 Task: Create a 'housekeeping_request' object.
Action: Mouse moved to (1139, 85)
Screenshot: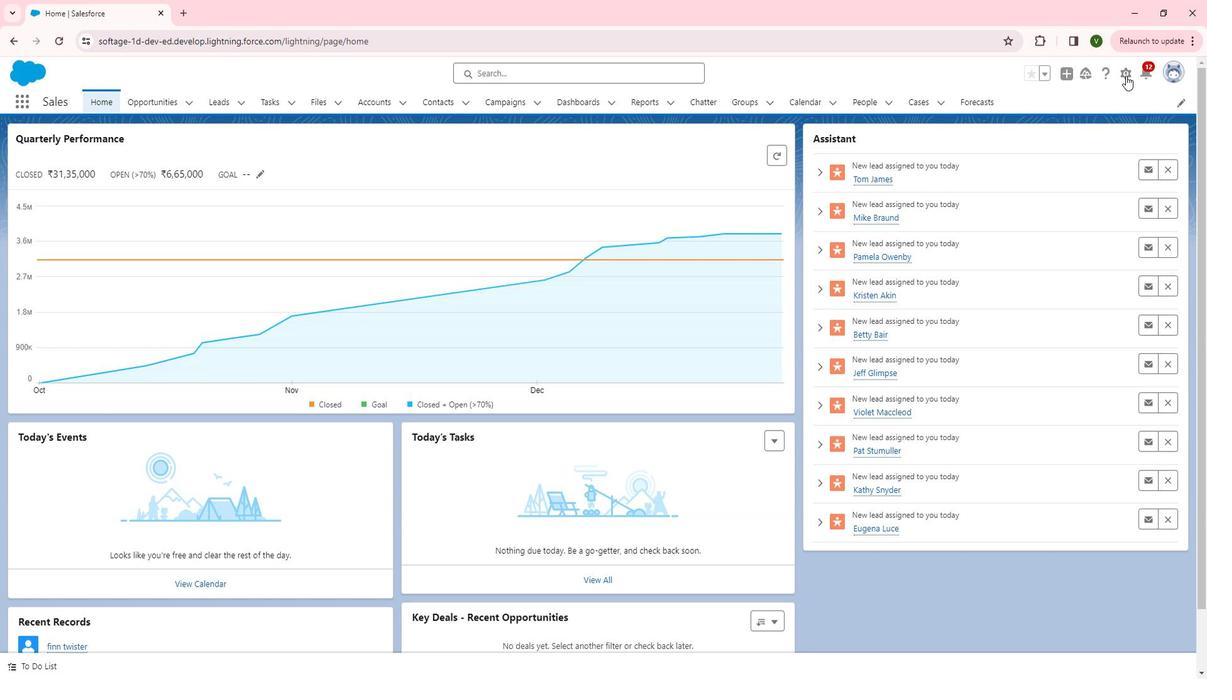 
Action: Mouse pressed left at (1139, 85)
Screenshot: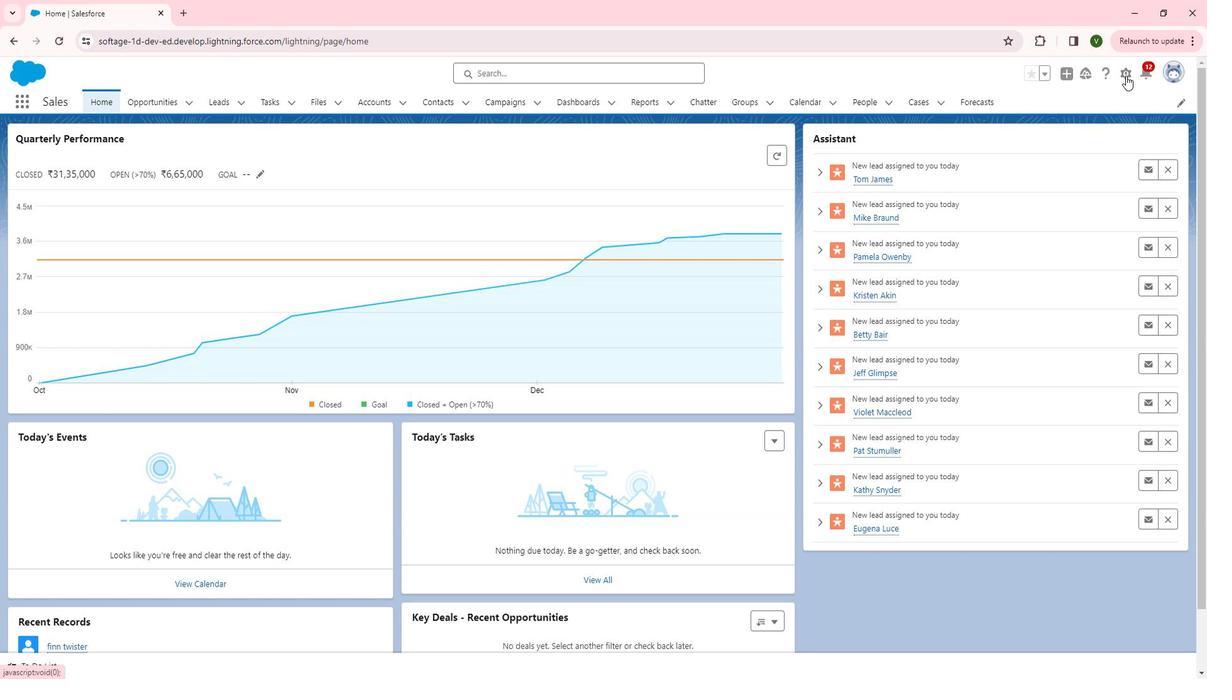 
Action: Mouse moved to (1082, 123)
Screenshot: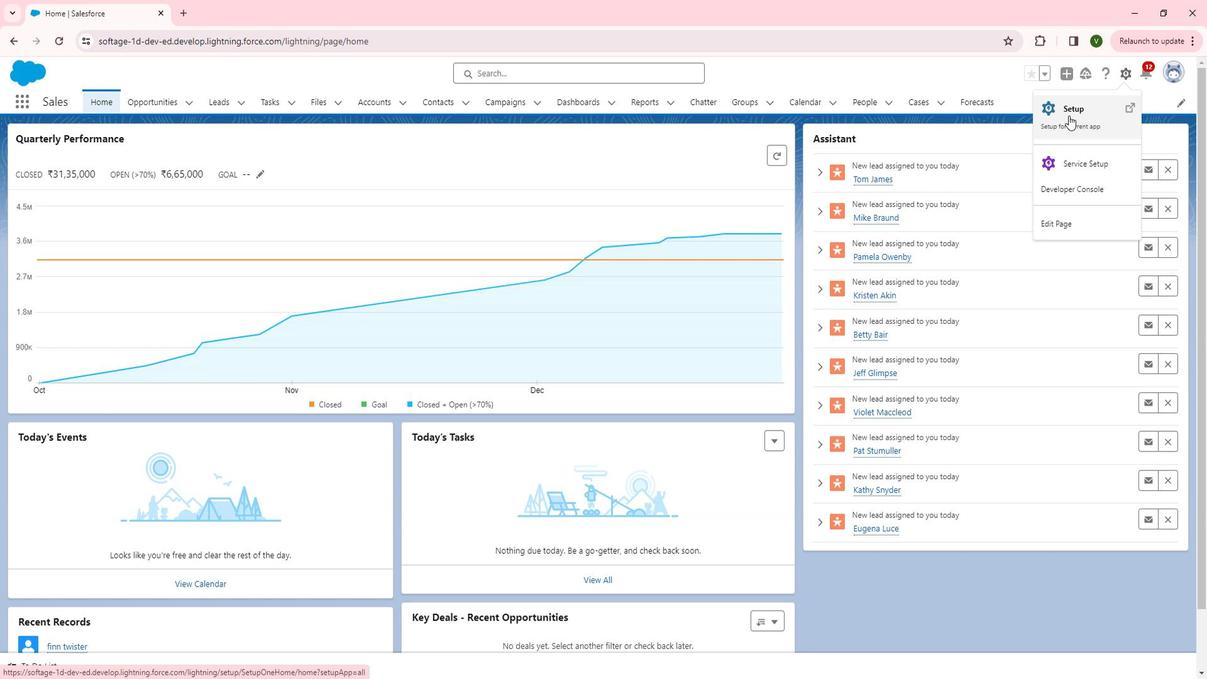 
Action: Mouse pressed left at (1082, 123)
Screenshot: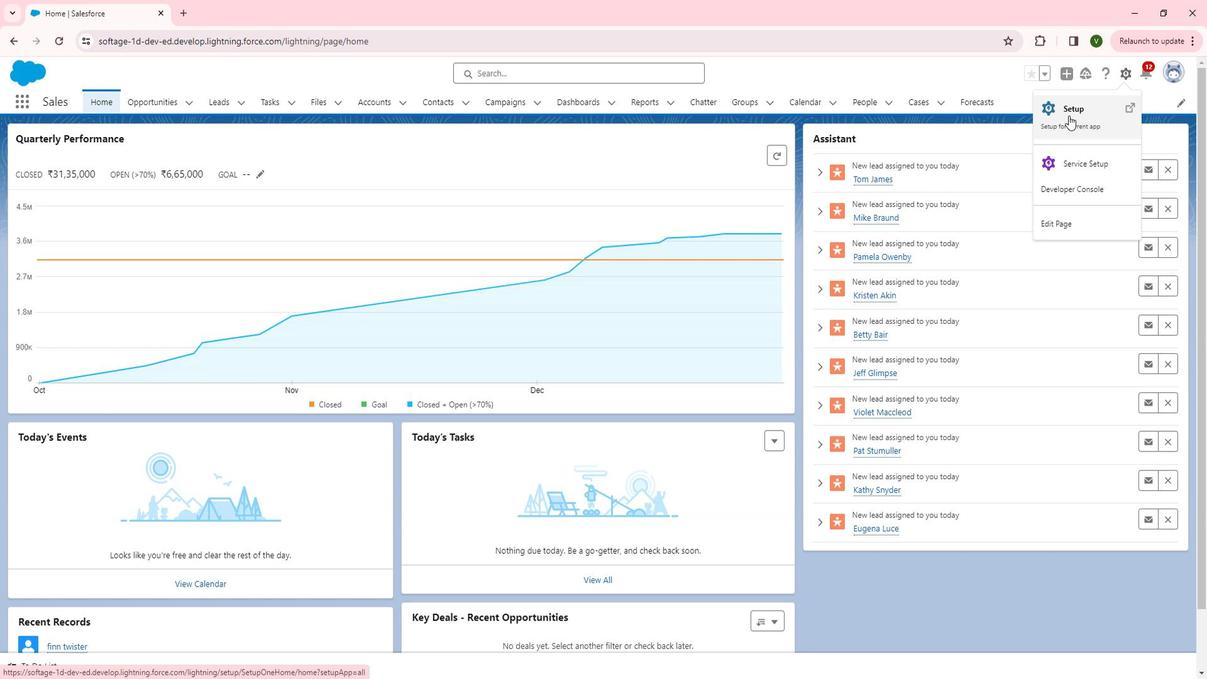 
Action: Mouse moved to (125, 415)
Screenshot: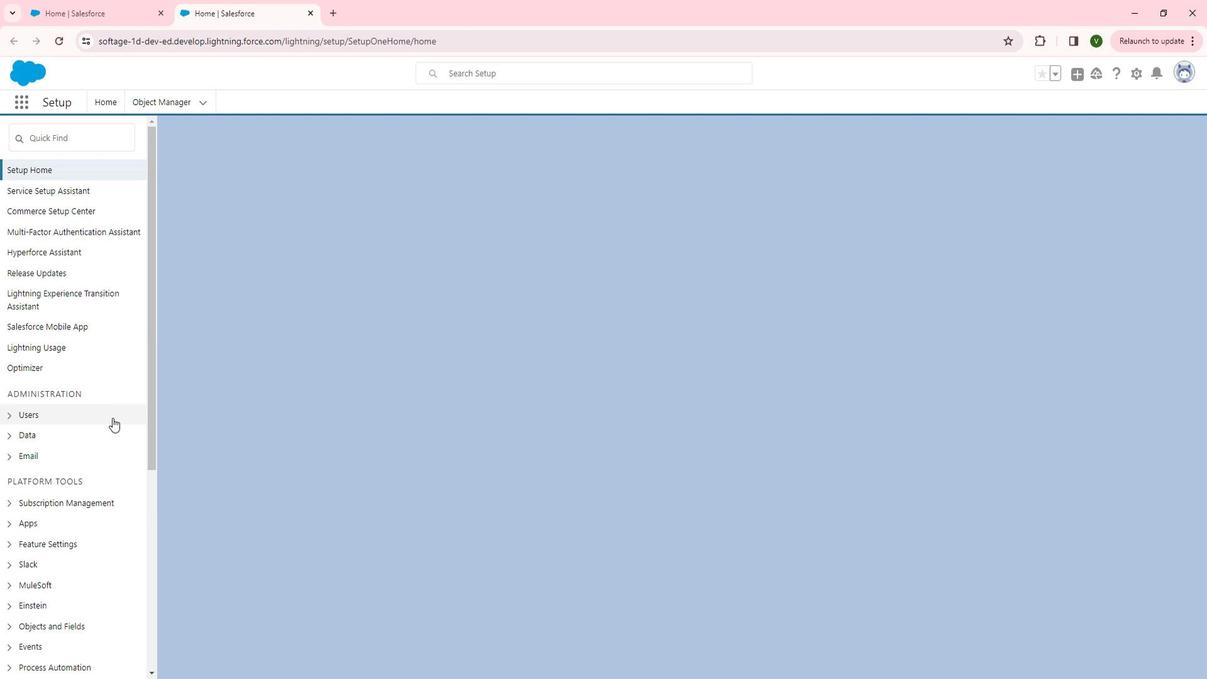 
Action: Mouse scrolled (125, 414) with delta (0, 0)
Screenshot: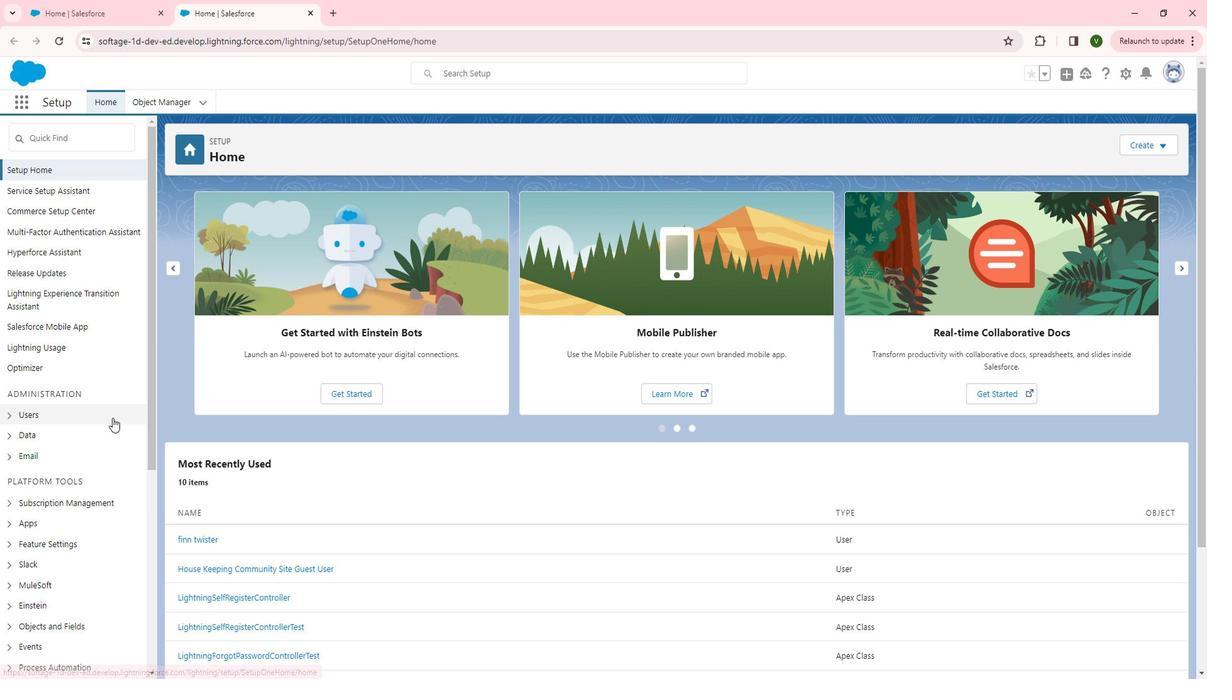 
Action: Mouse scrolled (125, 414) with delta (0, 0)
Screenshot: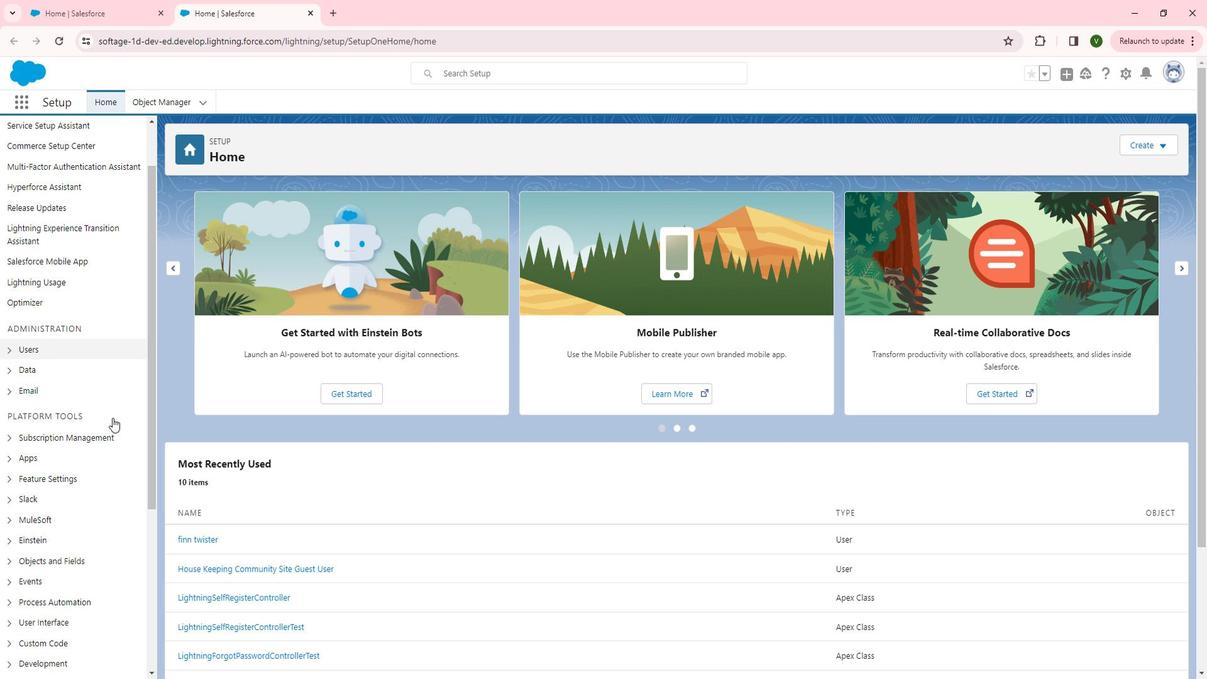 
Action: Mouse scrolled (125, 414) with delta (0, 0)
Screenshot: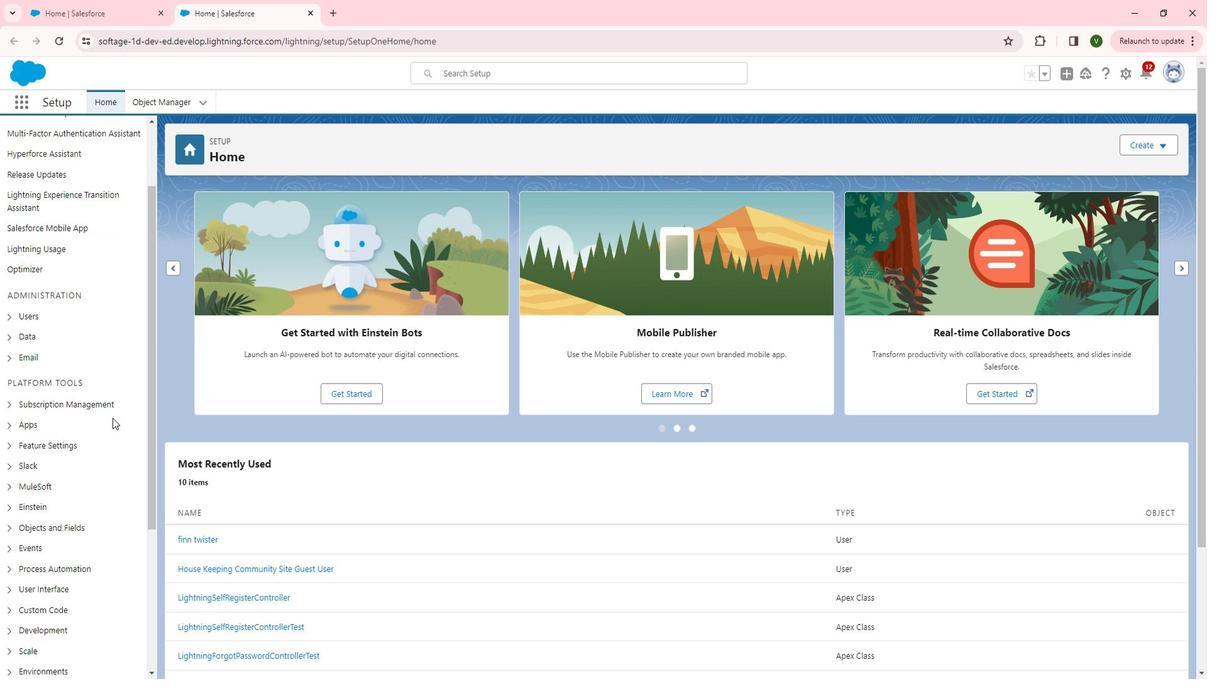 
Action: Mouse scrolled (125, 414) with delta (0, 0)
Screenshot: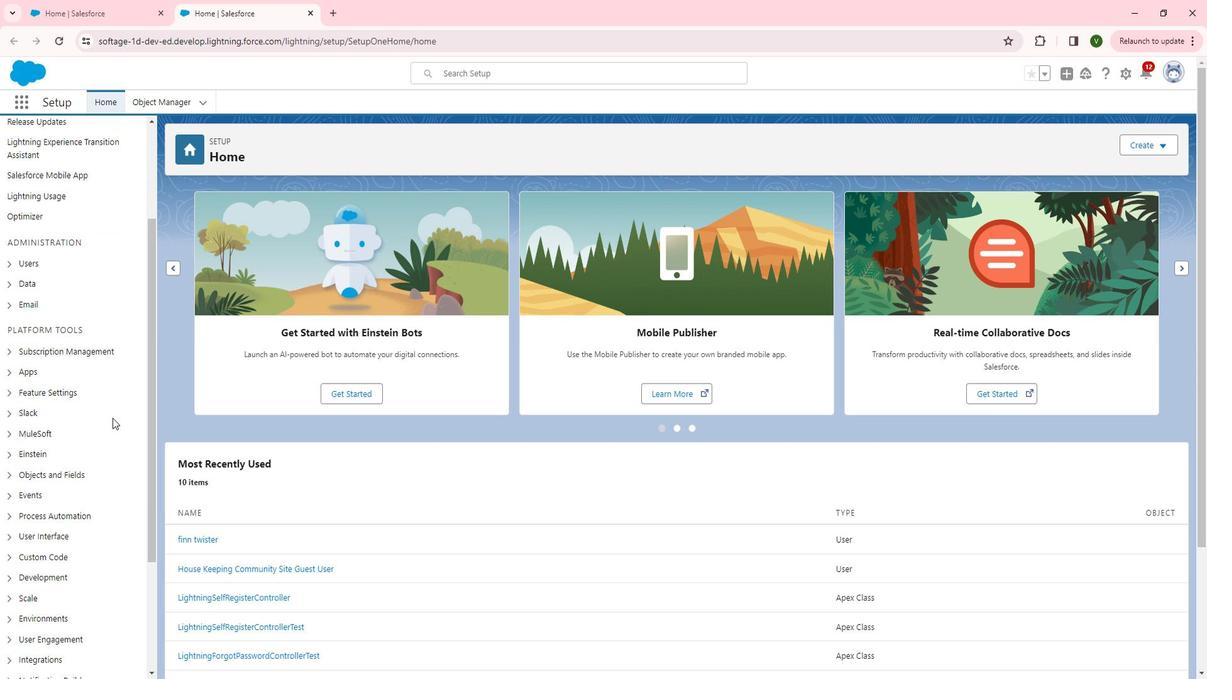 
Action: Mouse moved to (23, 362)
Screenshot: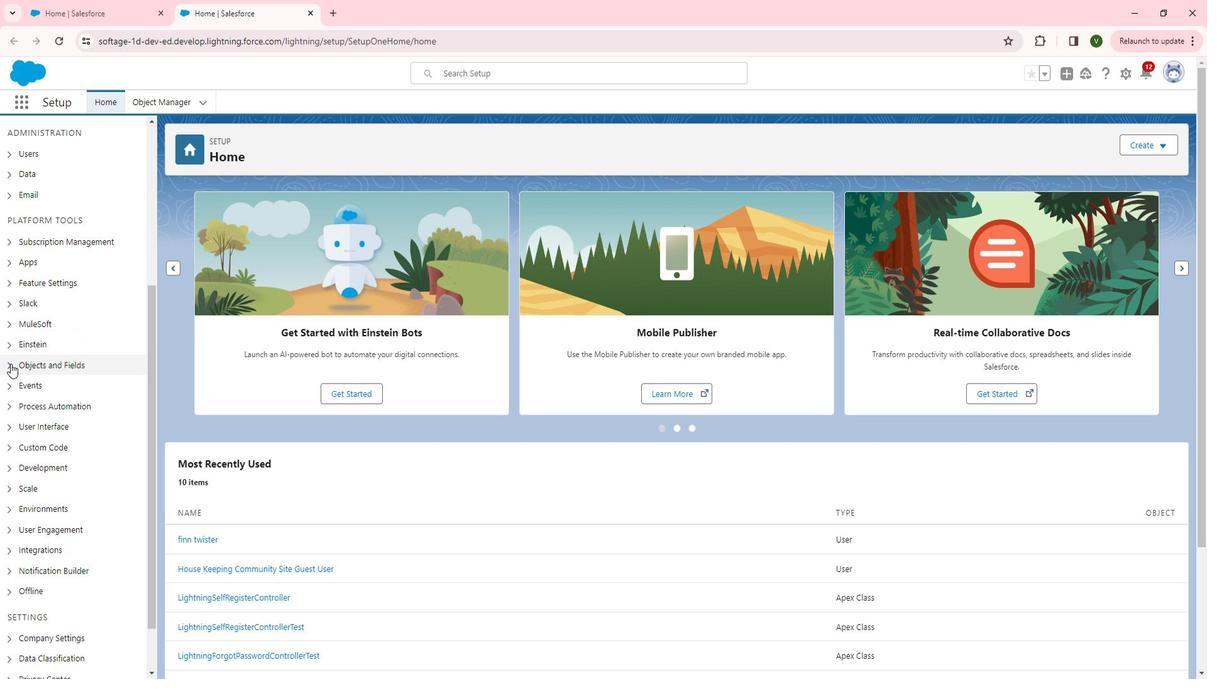 
Action: Mouse pressed left at (23, 362)
Screenshot: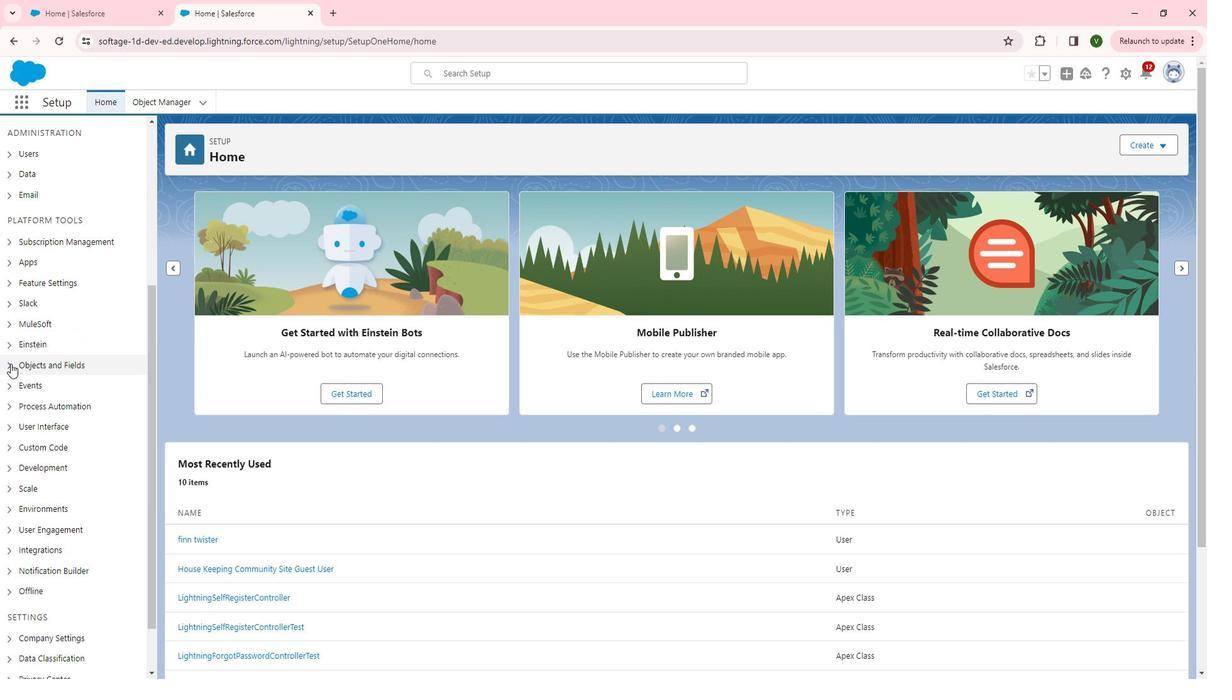 
Action: Mouse moved to (79, 379)
Screenshot: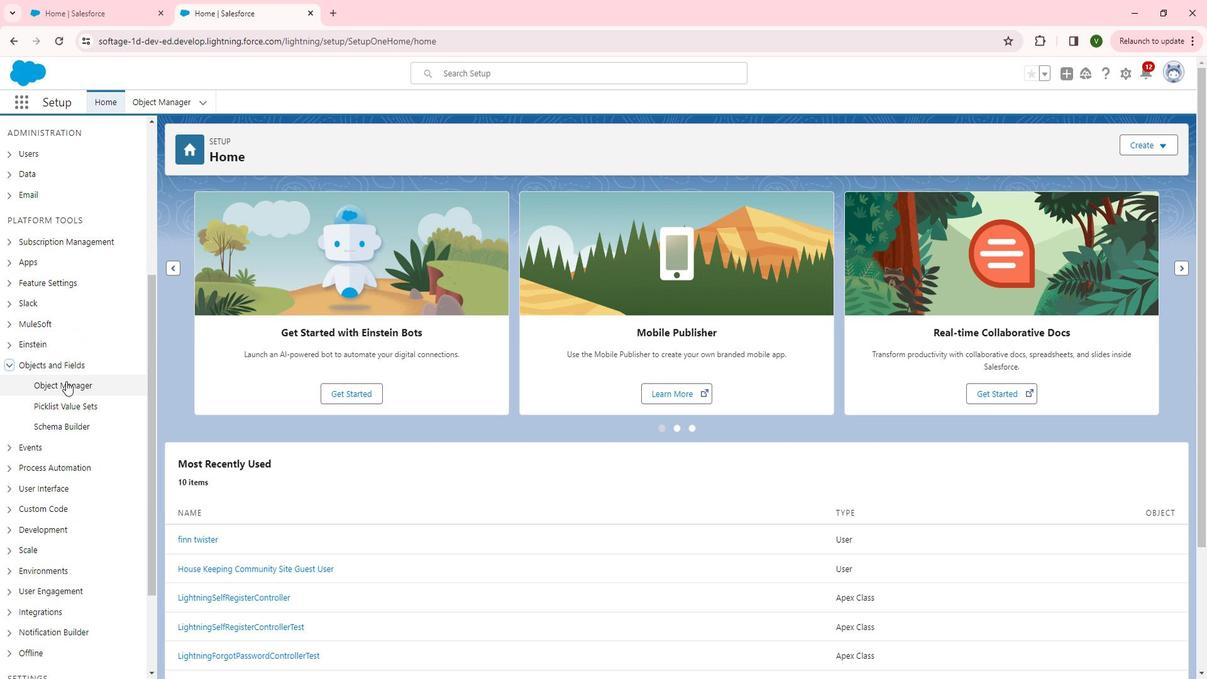 
Action: Mouse pressed left at (79, 379)
Screenshot: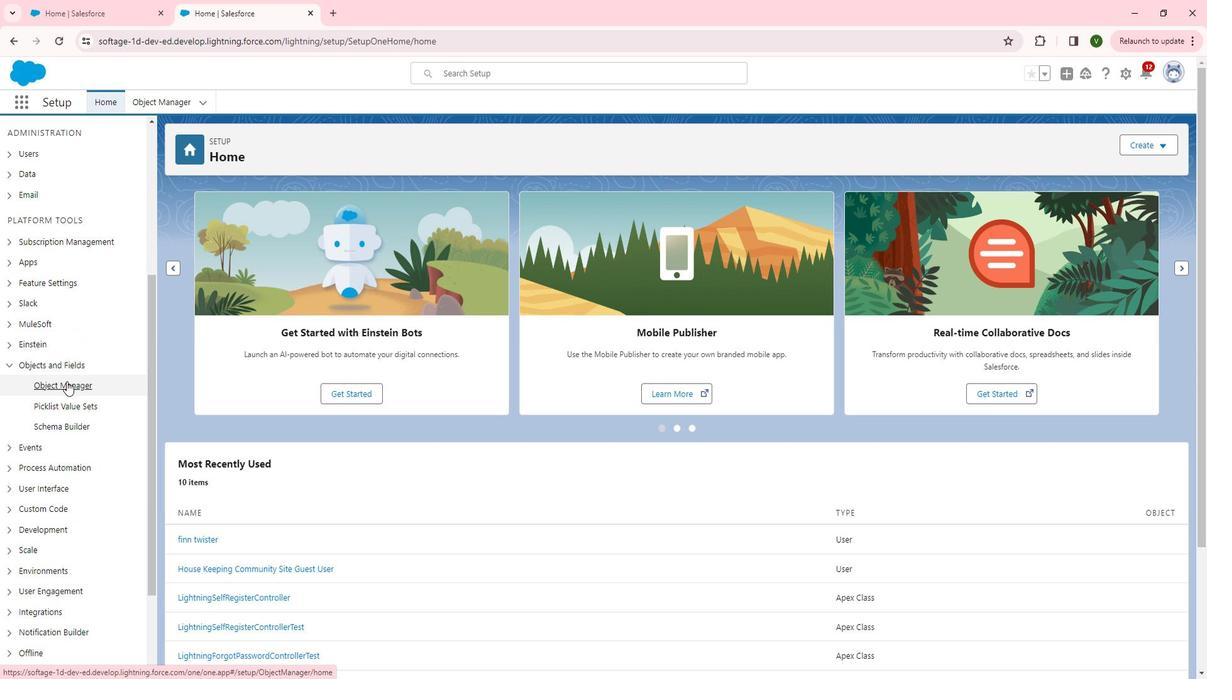 
Action: Mouse moved to (1183, 155)
Screenshot: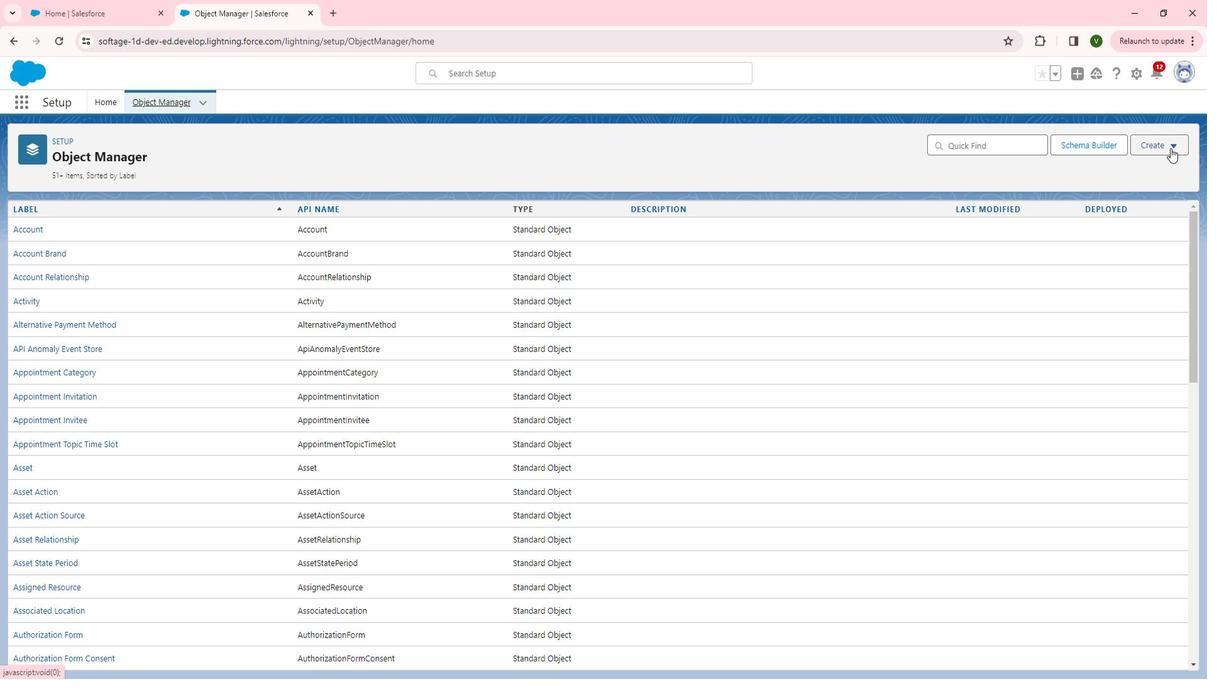 
Action: Mouse pressed left at (1183, 155)
Screenshot: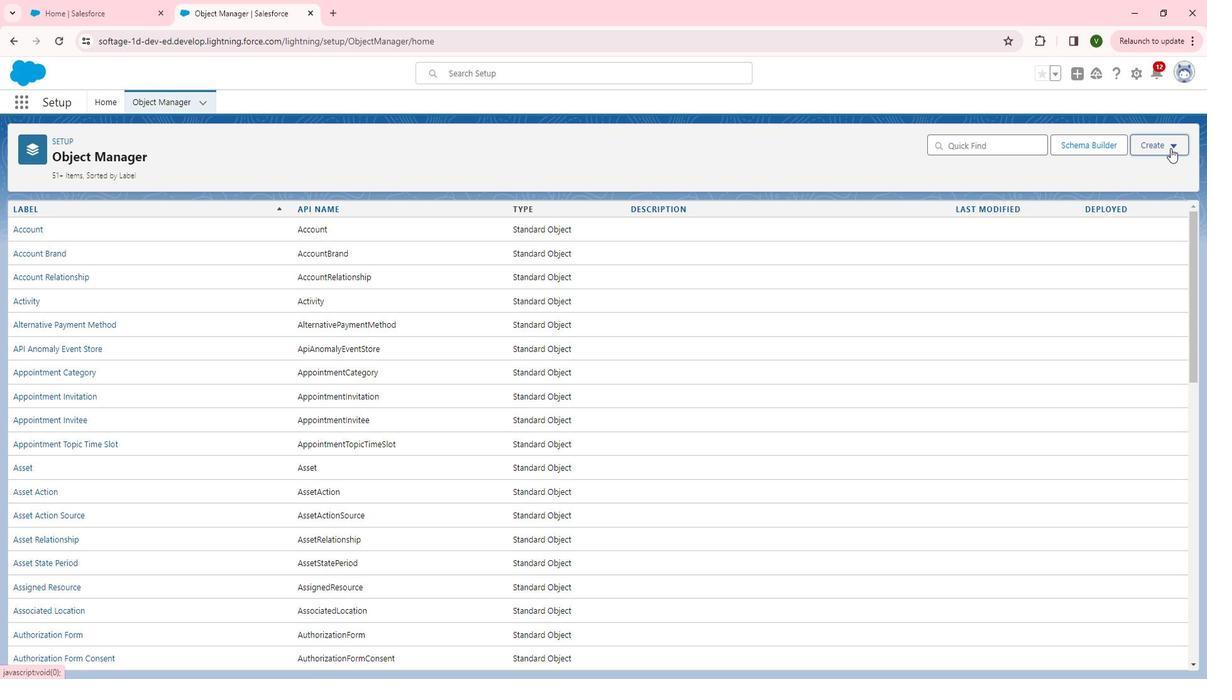 
Action: Mouse moved to (1138, 184)
Screenshot: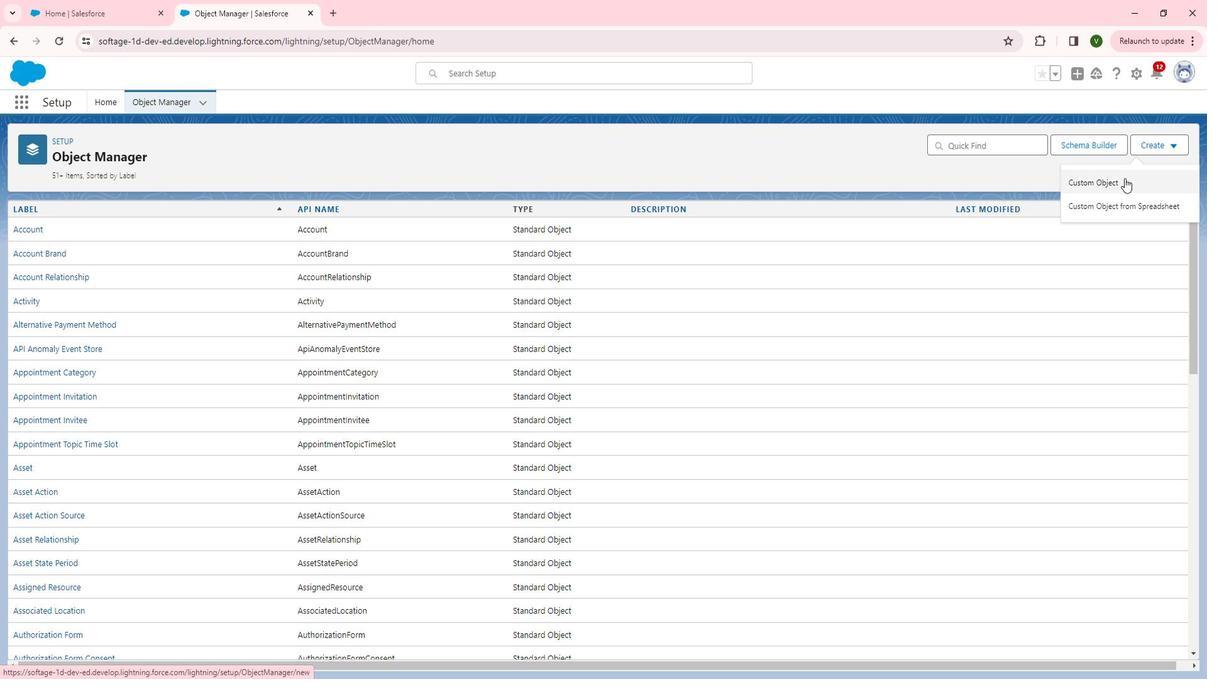 
Action: Mouse pressed left at (1138, 184)
Screenshot: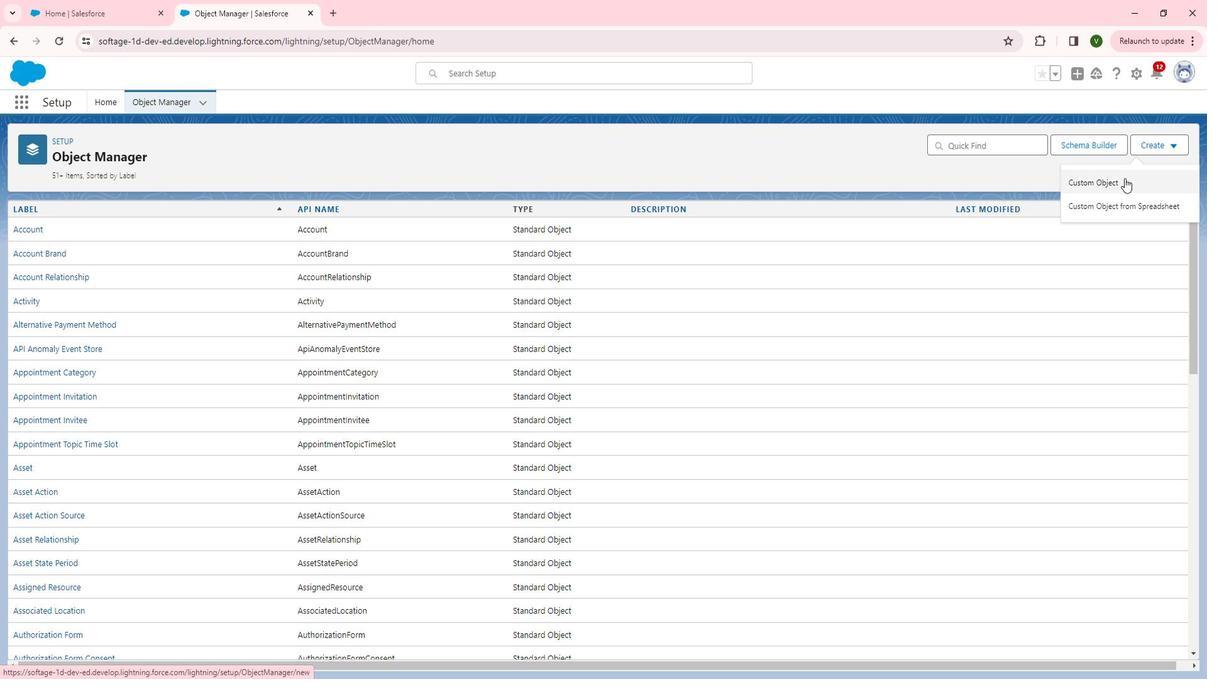 
Action: Mouse moved to (279, 305)
Screenshot: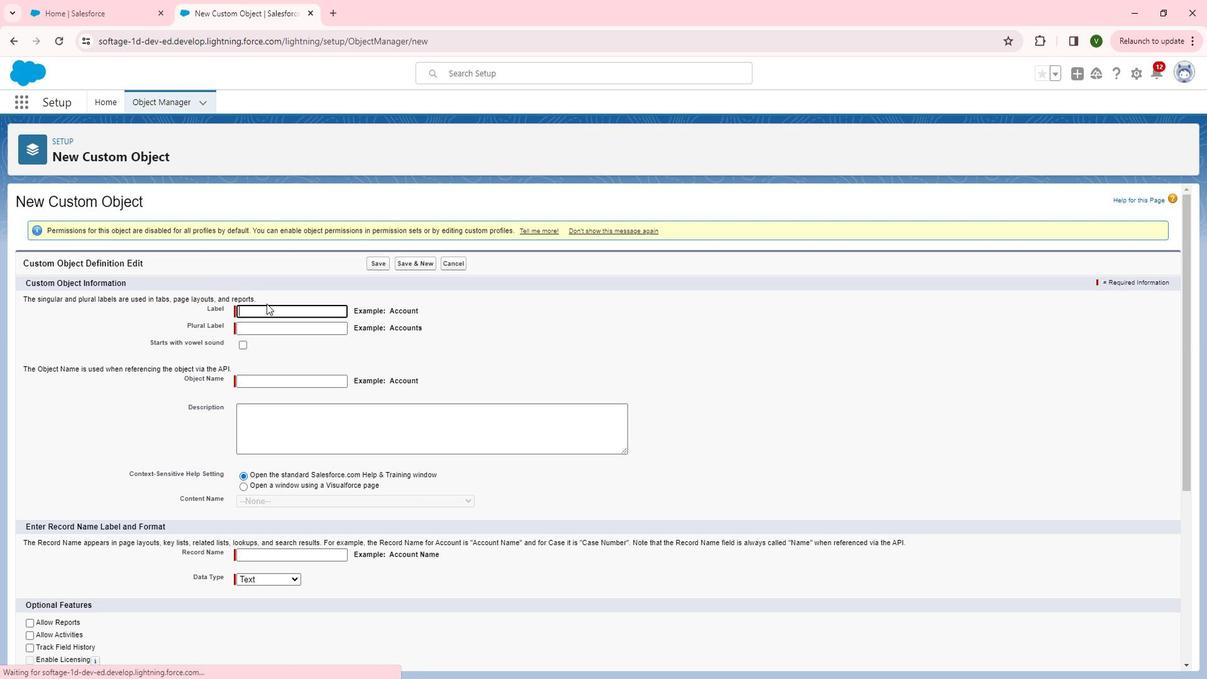 
Action: Mouse pressed left at (279, 305)
Screenshot: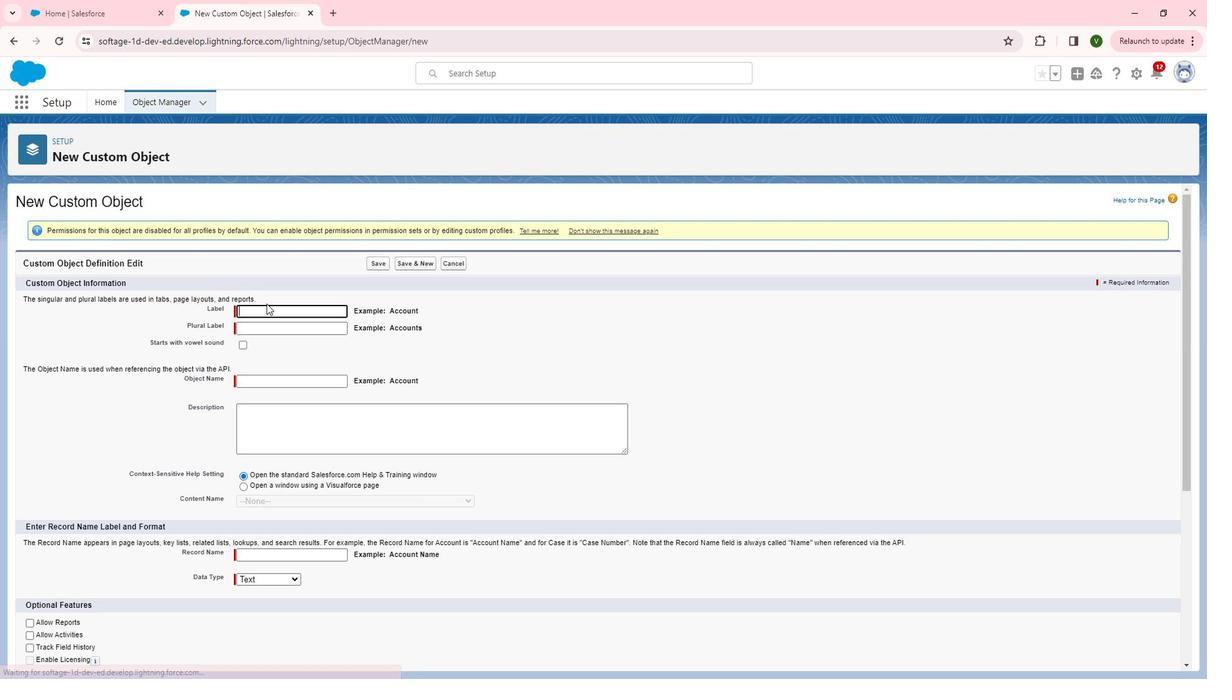 
Action: Mouse moved to (281, 308)
Screenshot: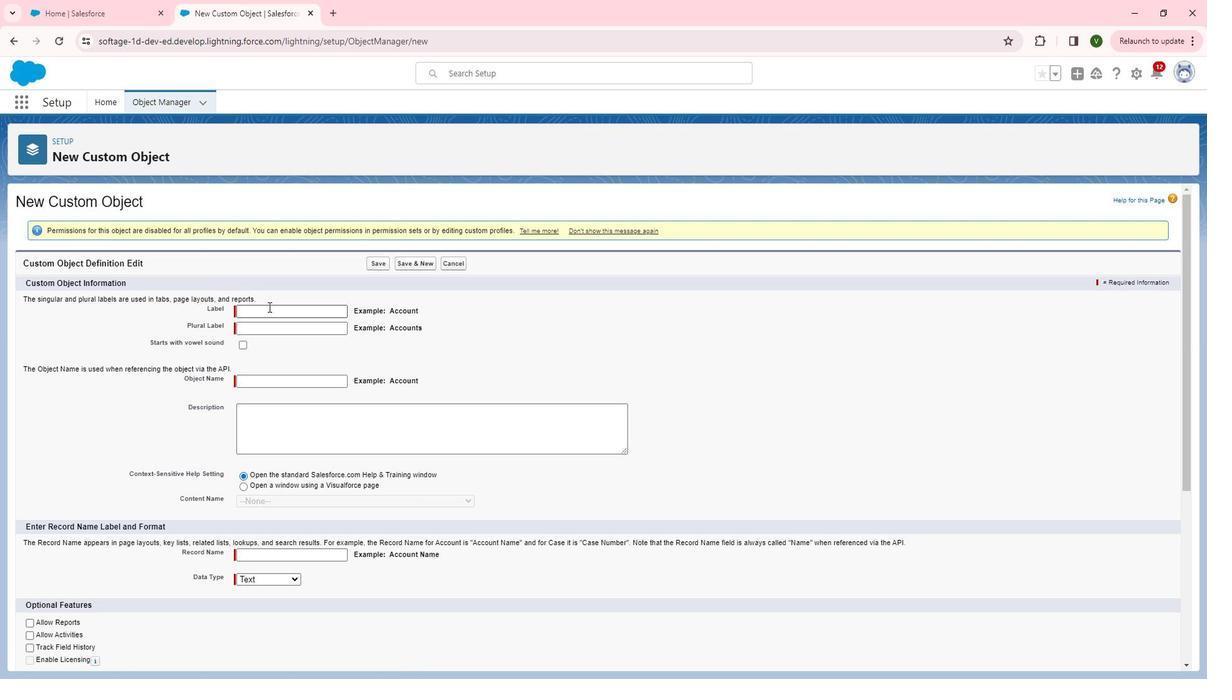 
Action: Mouse pressed left at (281, 308)
Screenshot: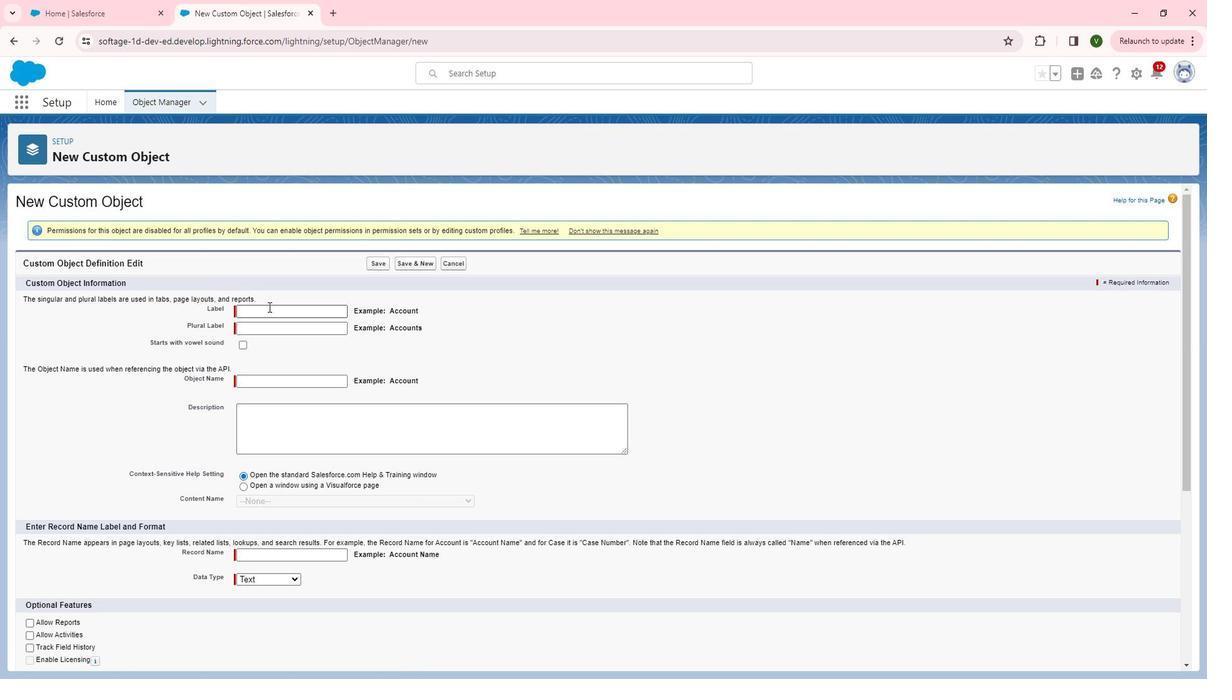 
Action: Mouse moved to (281, 308)
Screenshot: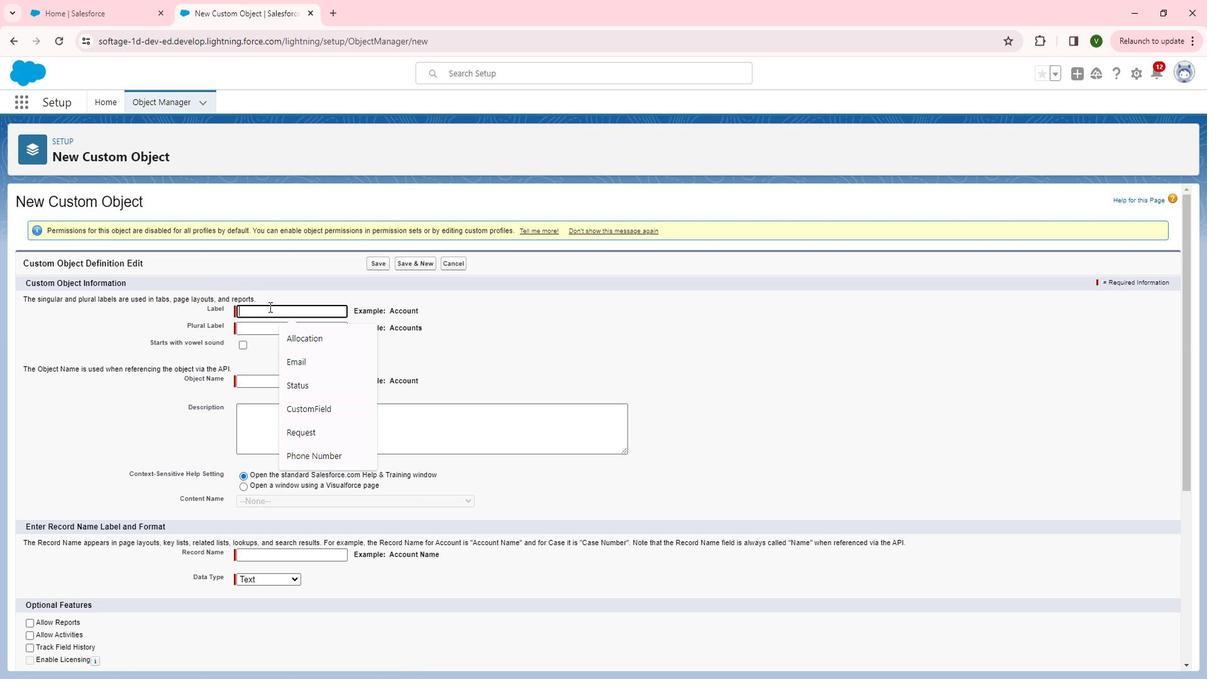 
Action: Key pressed <Key.shift><Key.shift>House<Key.space><Key.shift>Keeping<Key.space><Key.shift>Request
Screenshot: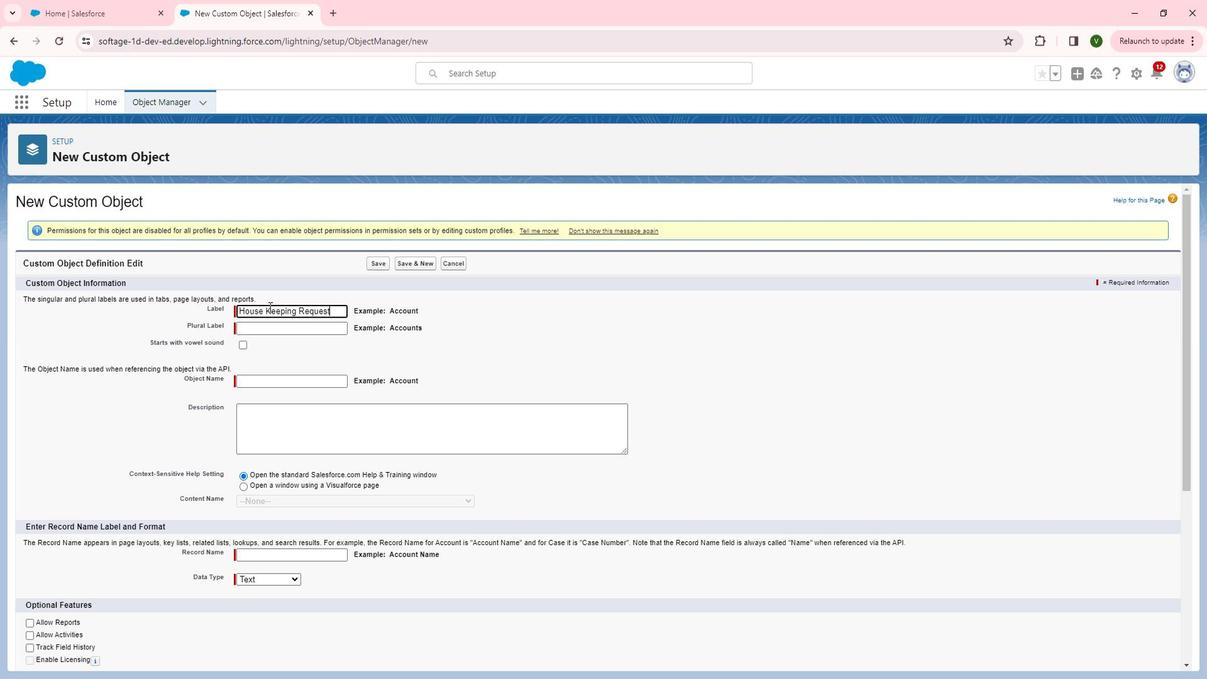 
Action: Mouse moved to (279, 332)
Screenshot: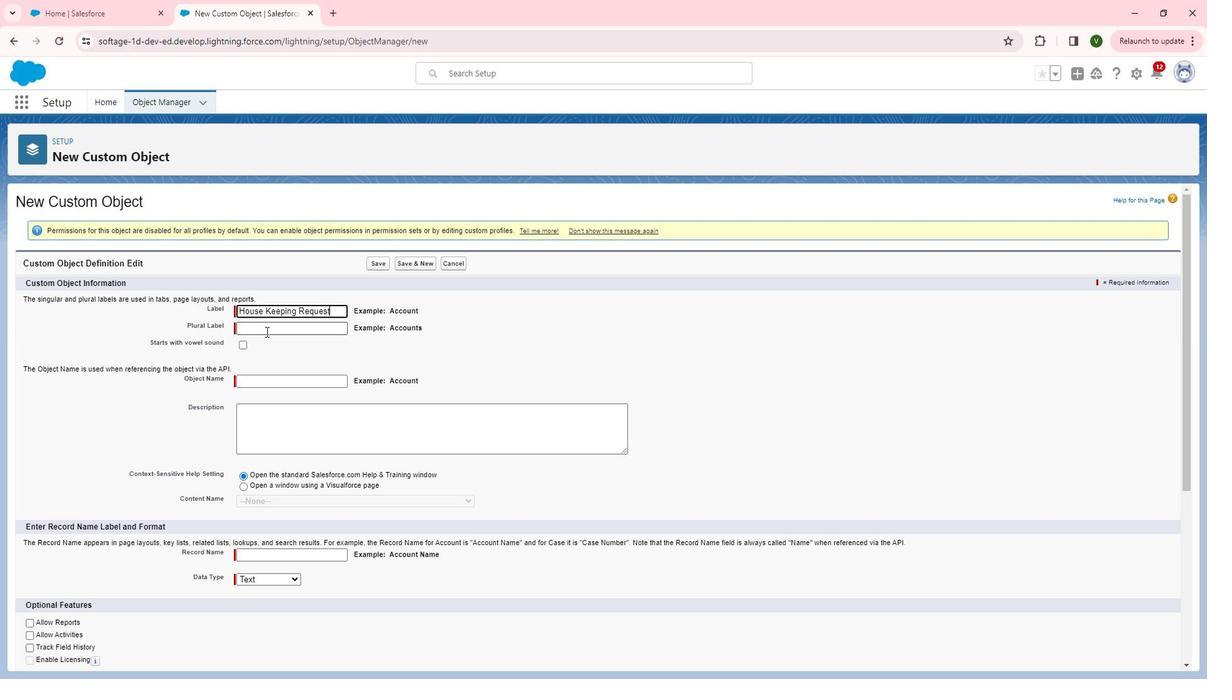 
Action: Mouse pressed left at (279, 332)
Screenshot: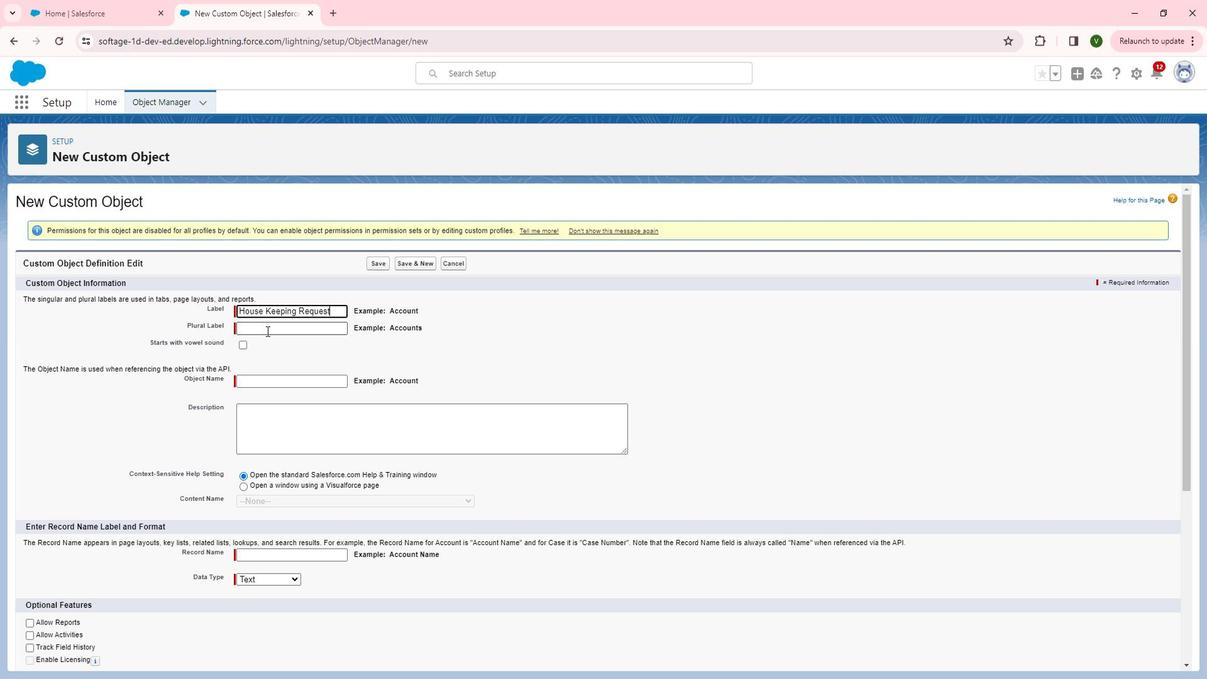 
Action: Mouse moved to (279, 331)
Screenshot: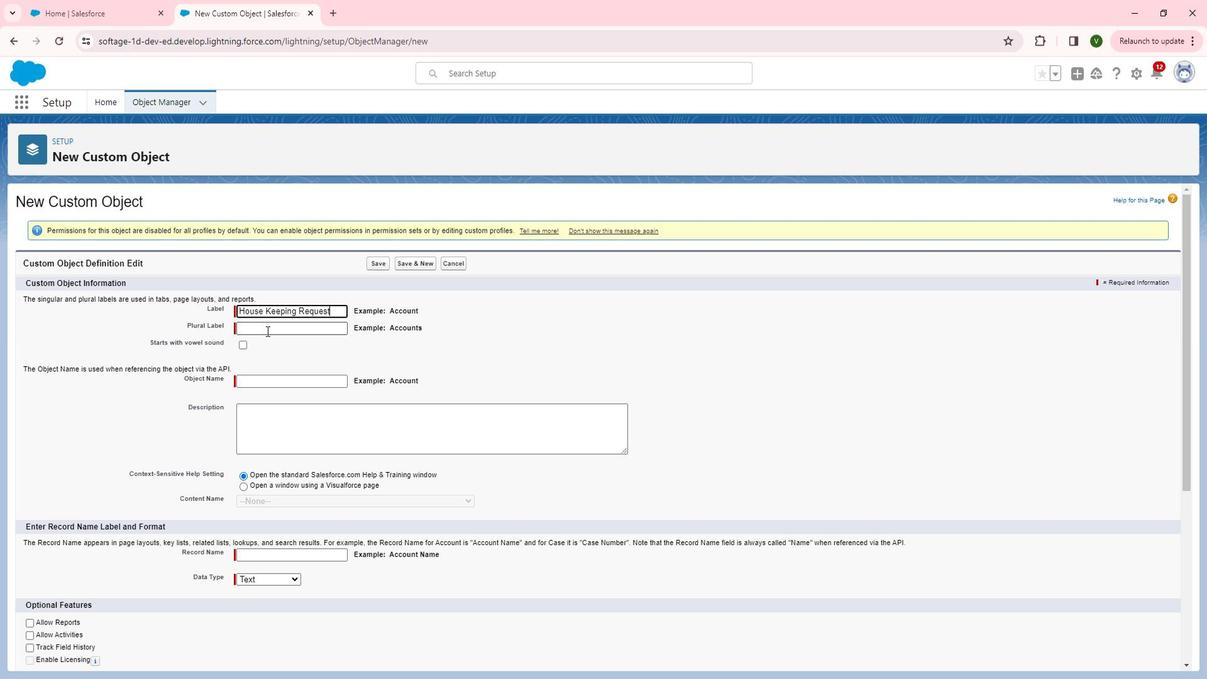 
Action: Key pressed <Key.shift>House<Key.space><Key.shift>Keeping<Key.space><Key.shift>Requests
Screenshot: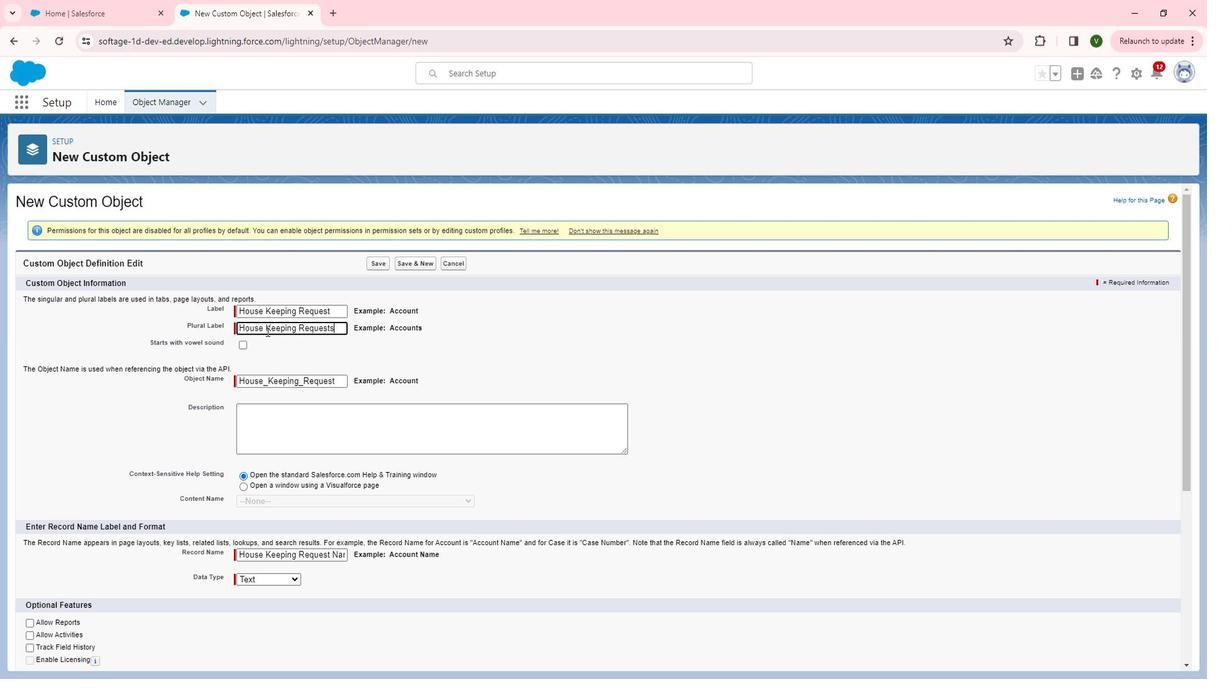 
Action: Mouse moved to (295, 429)
Screenshot: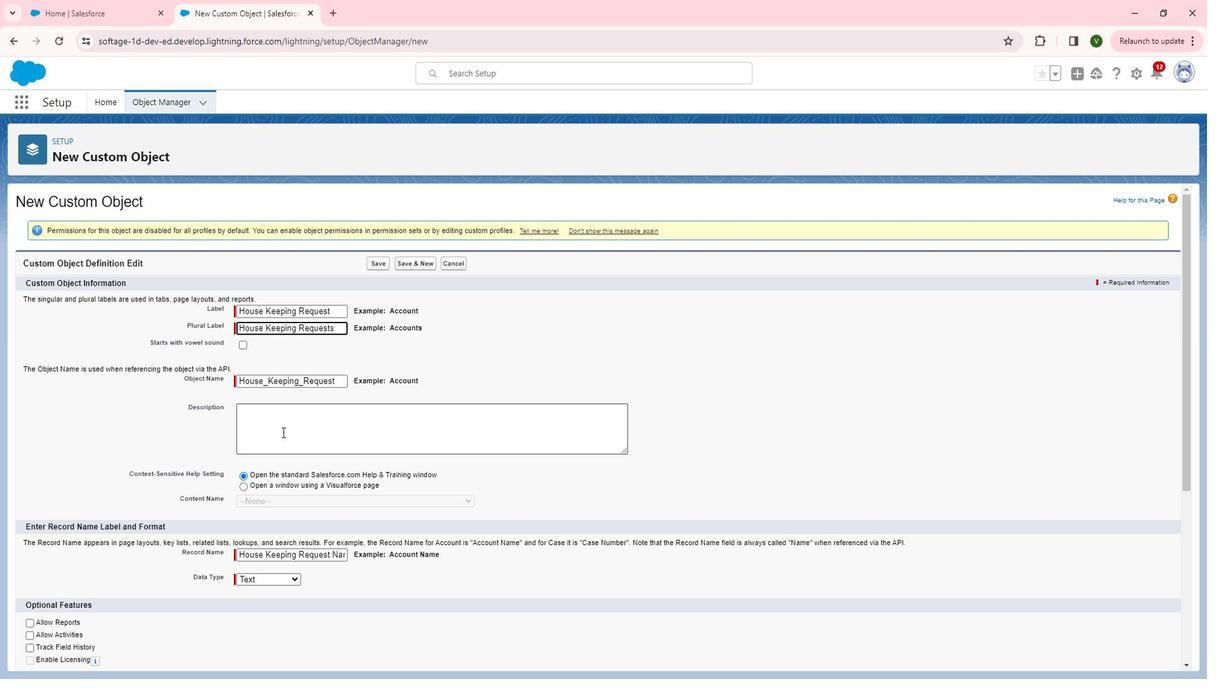 
Action: Mouse pressed left at (295, 429)
Screenshot: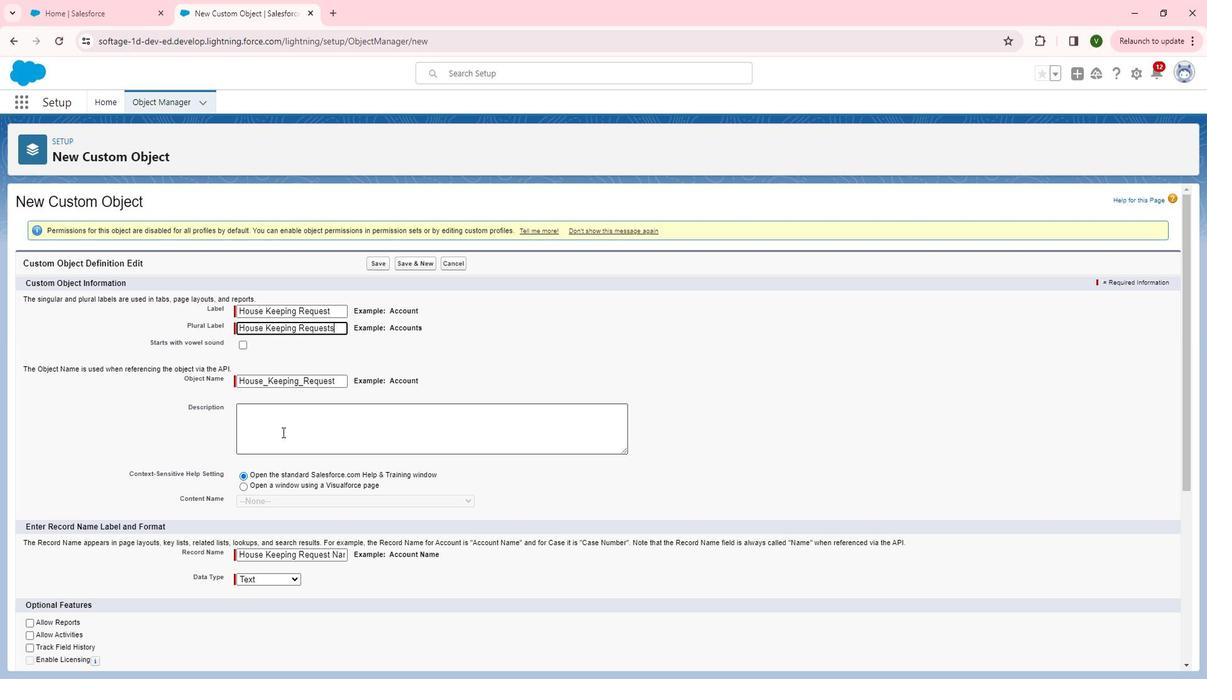 
Action: Key pressed <Key.shift>This<Key.space>custom<Key.space>object<Key.space>is<Key.space>allow<Key.space>residents<Key.space>or<Key.space>staff<Key.space>members<Key.space>to<Key.space>submit<Key.space>requests<Key.space>for<Key.space>varius<Key.space>house<Key.space>keeping<Key.space>services<Key.space>to<Key.space><Key.left><Key.left><Key.left><Key.left><Key.left><Key.left><Key.left><Key.left><Key.left><Key.left><Key.left><Key.left><Key.left><Key.left><Key.left><Key.left><Key.left><Key.left><Key.left><Key.left><Key.left><Key.left><Key.left><Key.left><Key.left><Key.left><Key.left><Key.left><Key.left>o<Key.right><Key.right><Key.right><Key.right><Key.right><Key.right><Key.right><Key.right><Key.right><Key.right><Key.right><Key.right><Key.right><Key.right><Key.right><Key.right><Key.right><Key.right><Key.right><Key.right><Key.right><Key.right><Key.right><Key.right><Key.right><Key.right><Key.right><Key.right><Key.right><Key.right>ensuring<Key.space>a<Key.space>well<Key.space>maintained<Key.space>and<Key.space>comfortable<Key.space>living<Key.space>enviroment<Key.space>in<Key.space>a<Key.space>community<Key.left><Key.left><Key.left><Key.left><Key.left><Key.left><Key.left><Key.left><Key.left><Key.left><Key.left><Key.left><Key.left><Key.left><Key.left><Key.left><Key.left><Key.left><Key.left>n<Key.right><Key.right><Key.right><Key.right><Key.right><Key.right><Key.right><Key.right><Key.right><Key.right><Key.right><Key.right><Key.right><Key.right><Key.right><Key.right><Key.right><Key.right><Key.right>
Screenshot: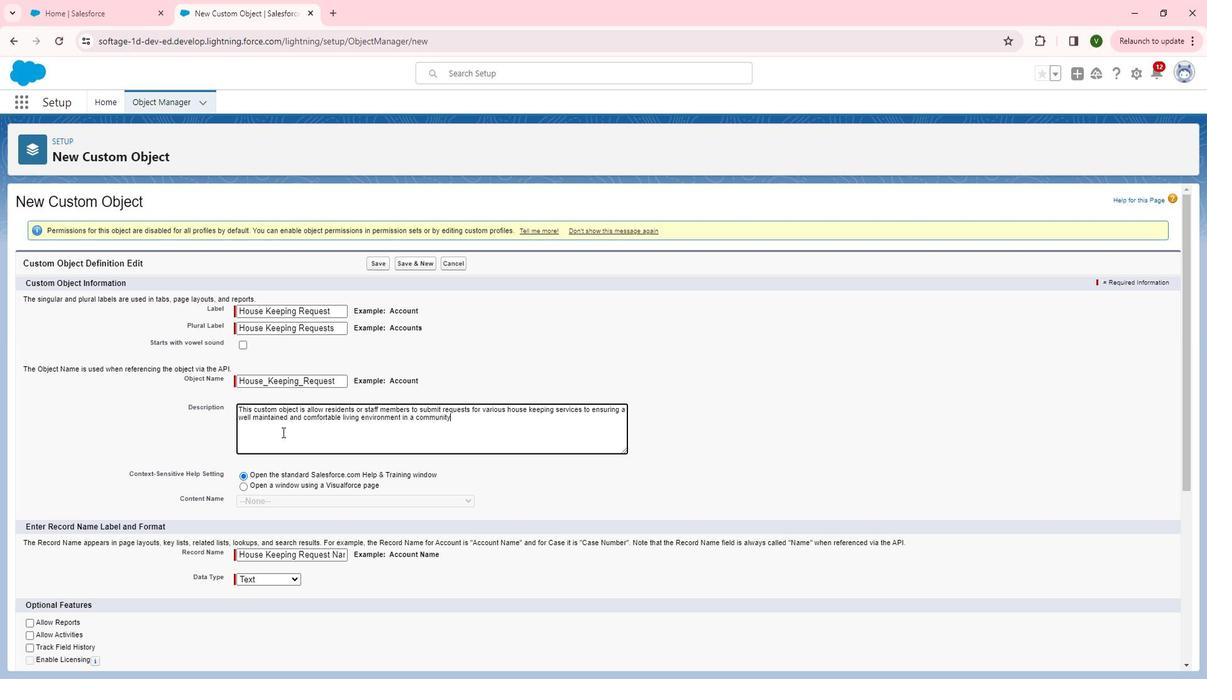 
Action: Mouse moved to (459, 510)
Screenshot: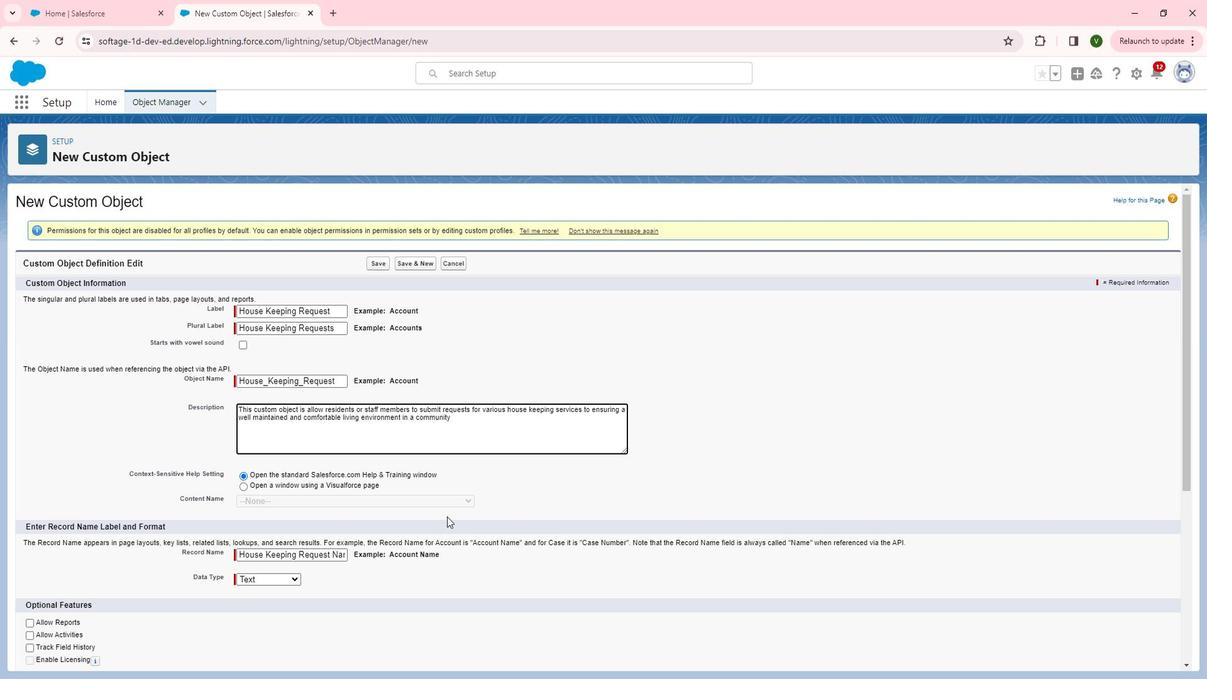 
Action: Mouse scrolled (459, 509) with delta (0, 0)
Screenshot: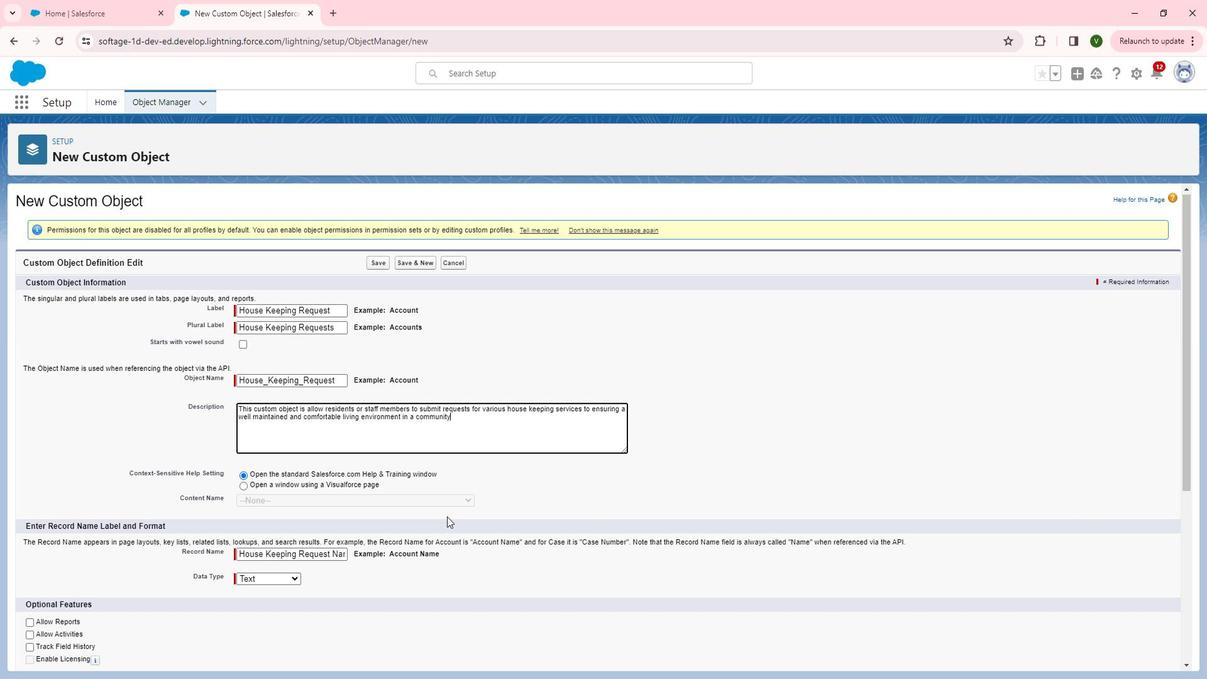 
Action: Mouse moved to (459, 511)
Screenshot: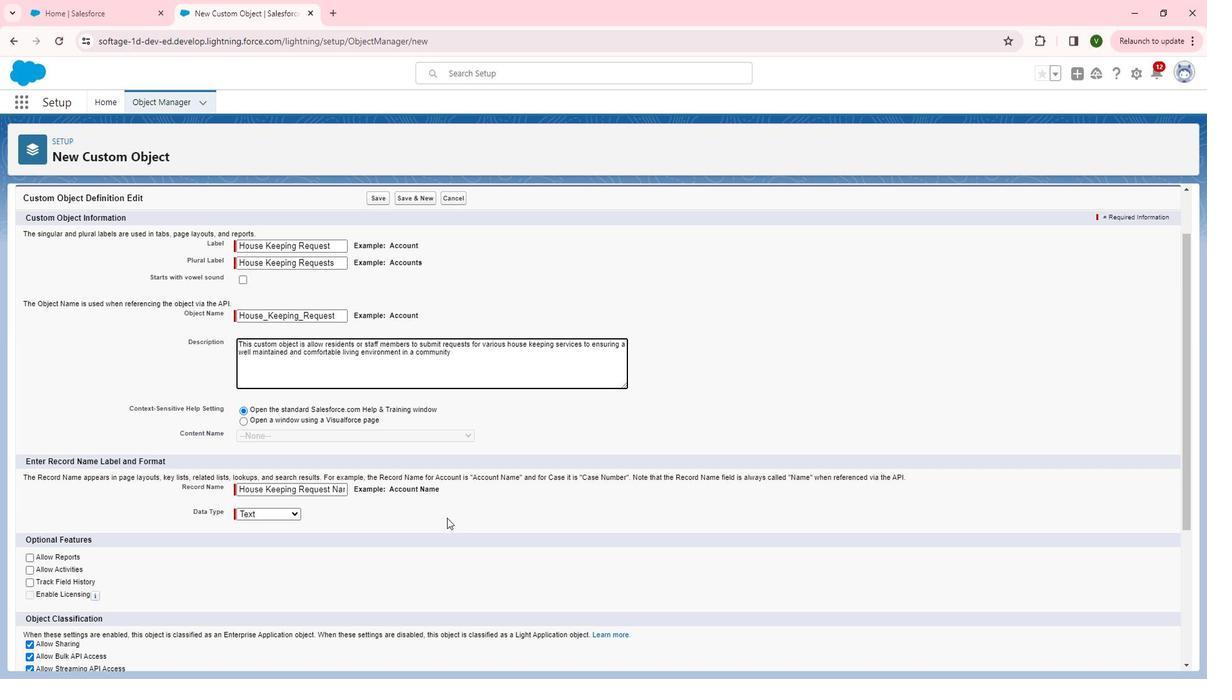 
Action: Mouse scrolled (459, 510) with delta (0, 0)
Screenshot: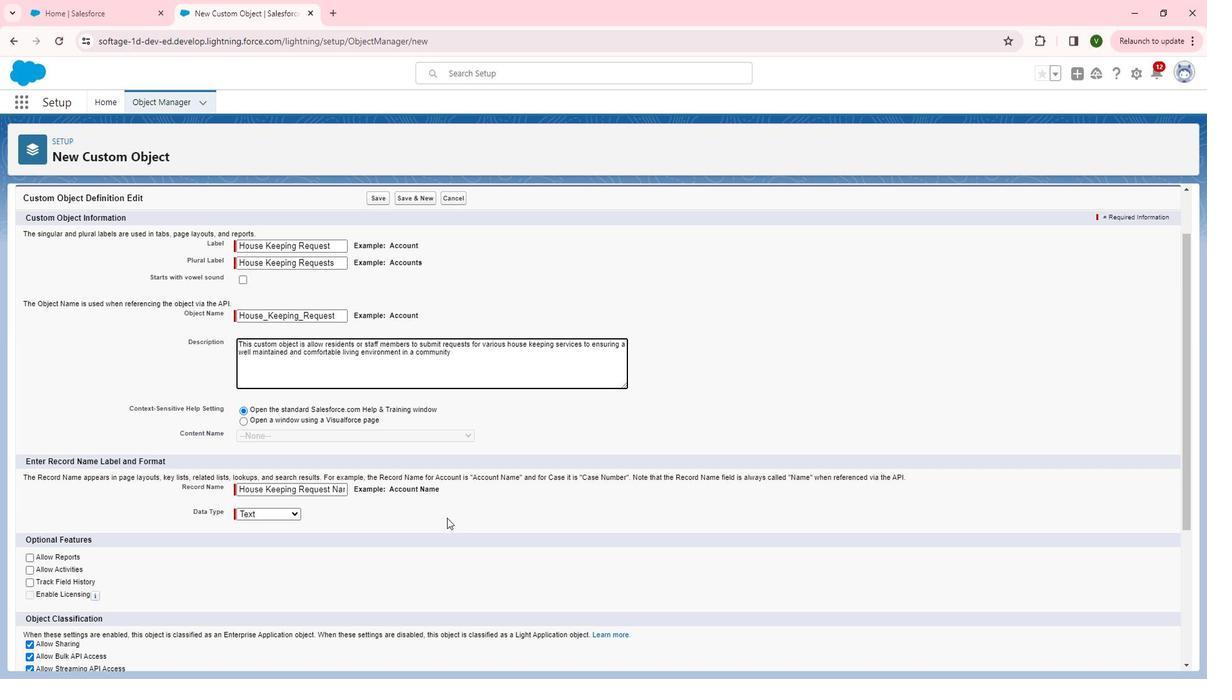 
Action: Mouse moved to (459, 512)
Screenshot: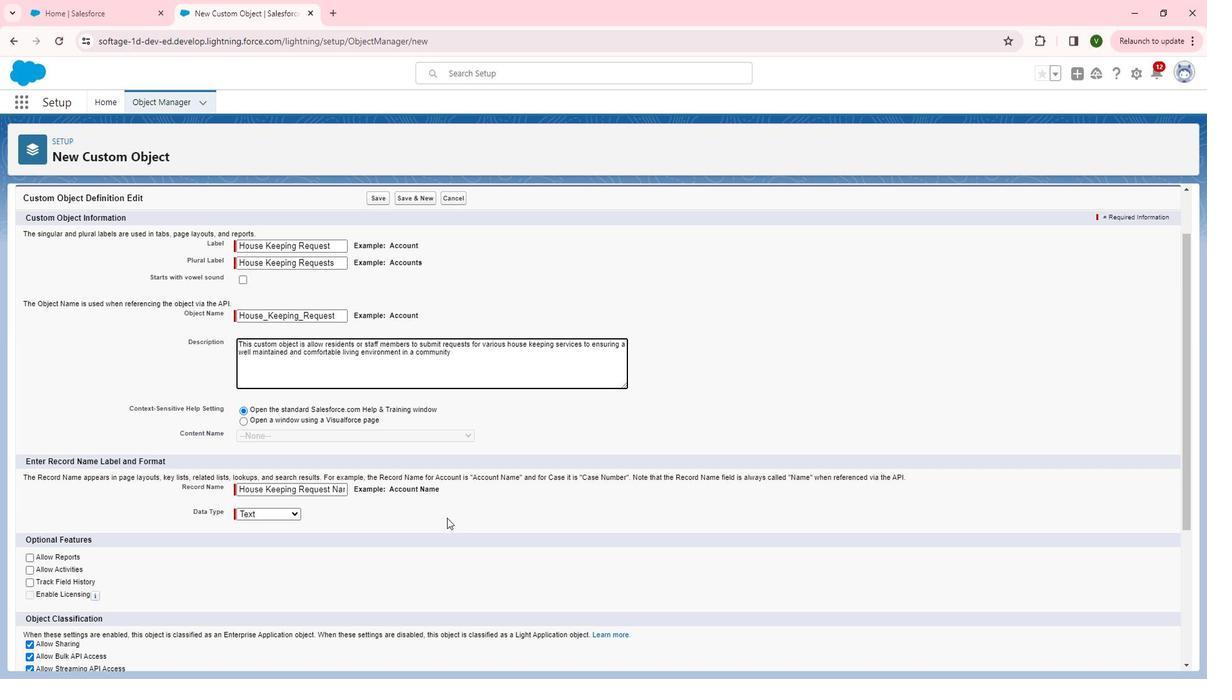 
Action: Mouse scrolled (459, 511) with delta (0, 0)
Screenshot: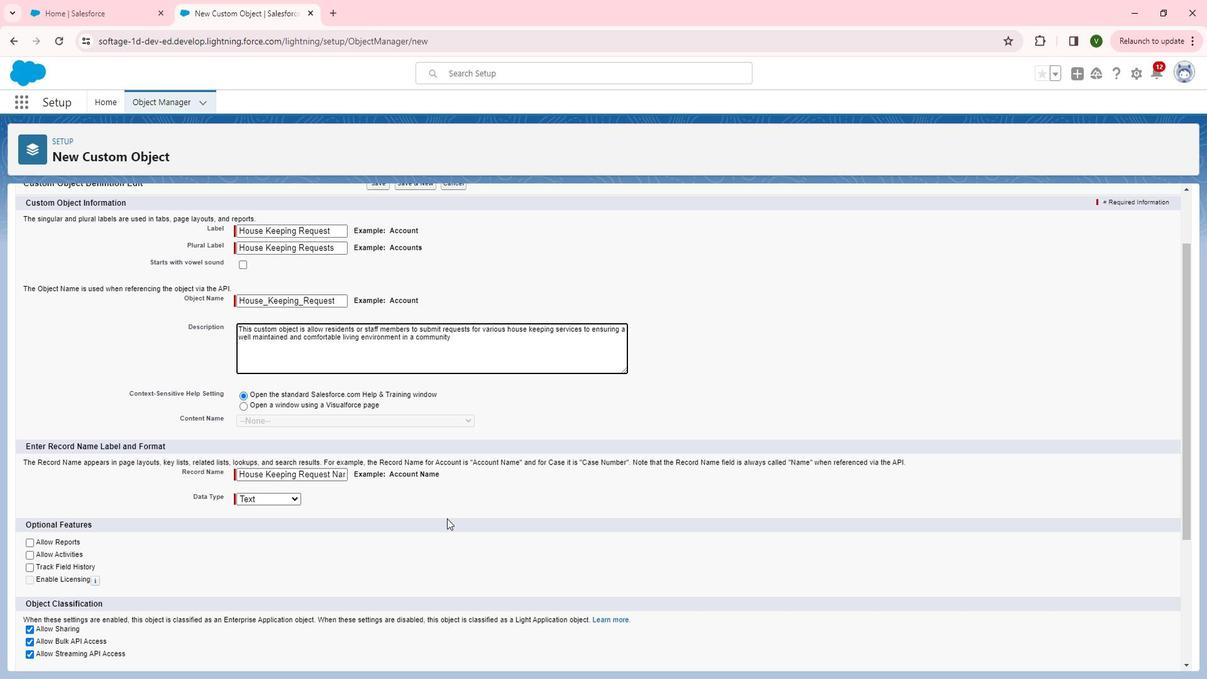 
Action: Mouse moved to (459, 512)
Screenshot: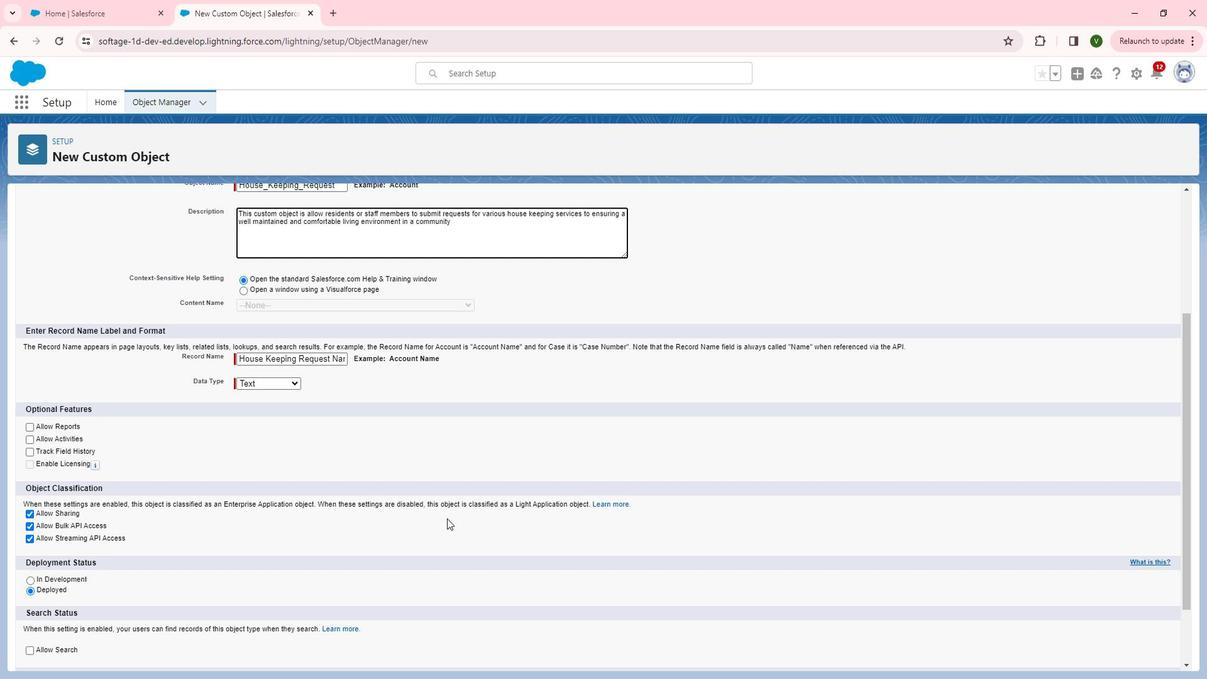 
Action: Mouse scrolled (459, 511) with delta (0, 0)
Screenshot: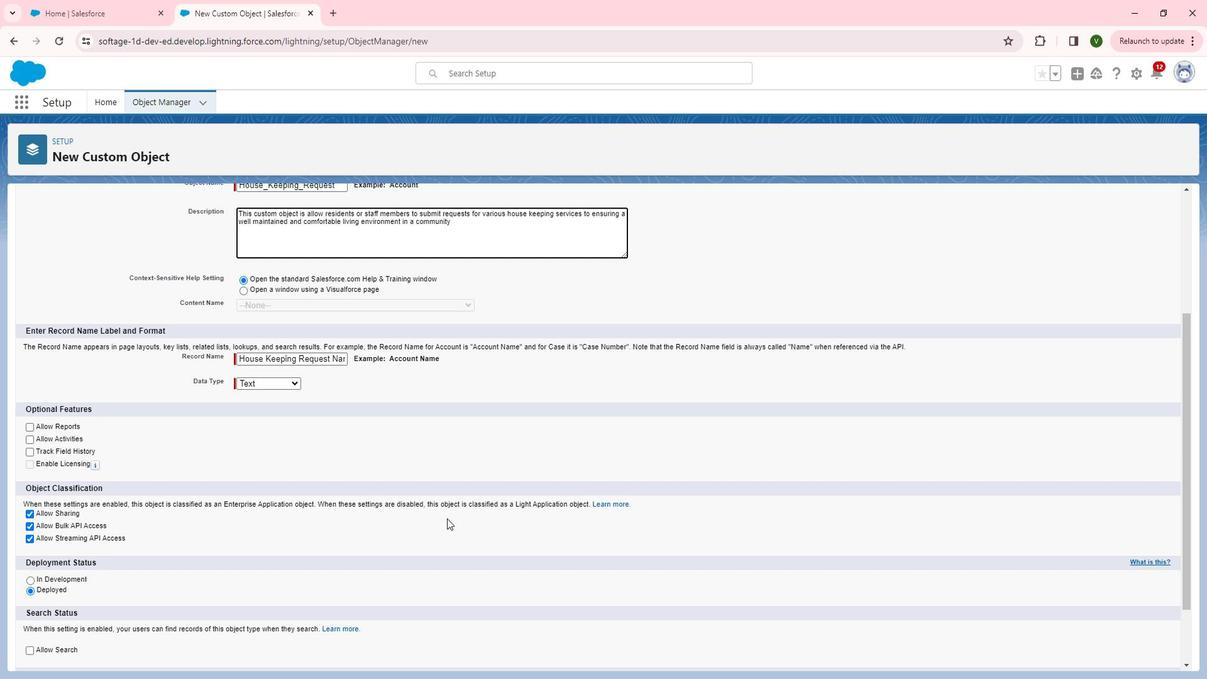 
Action: Mouse moved to (461, 512)
Screenshot: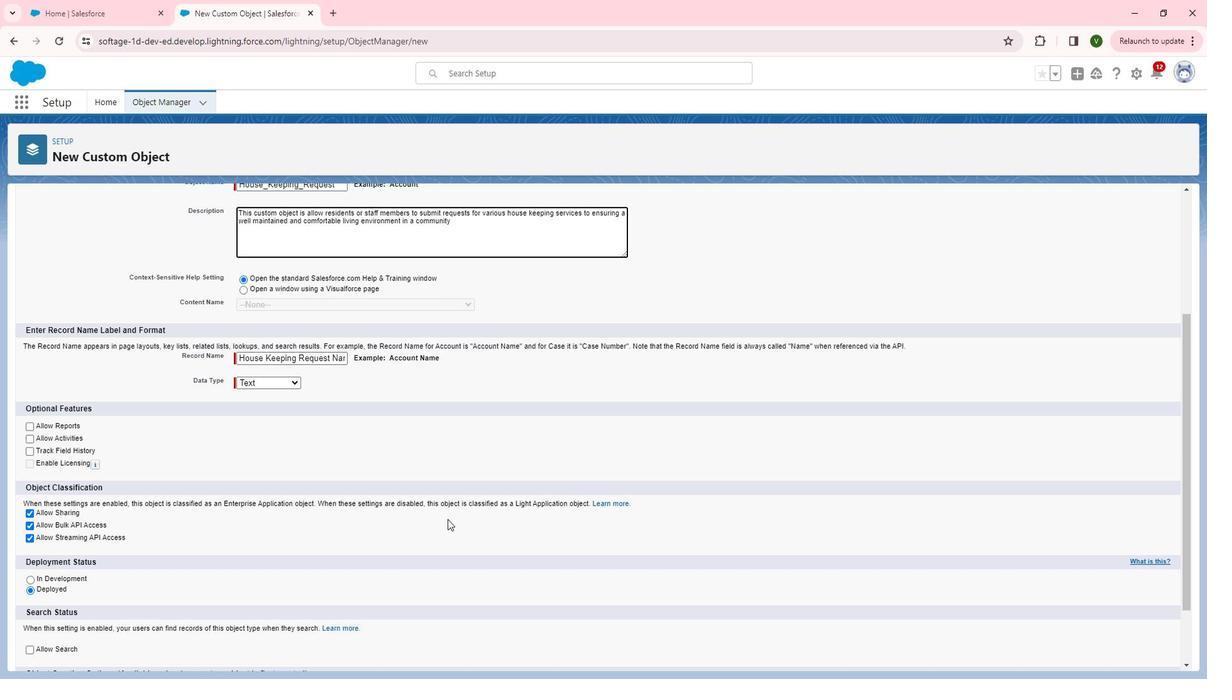 
Action: Mouse scrolled (461, 512) with delta (0, 0)
Screenshot: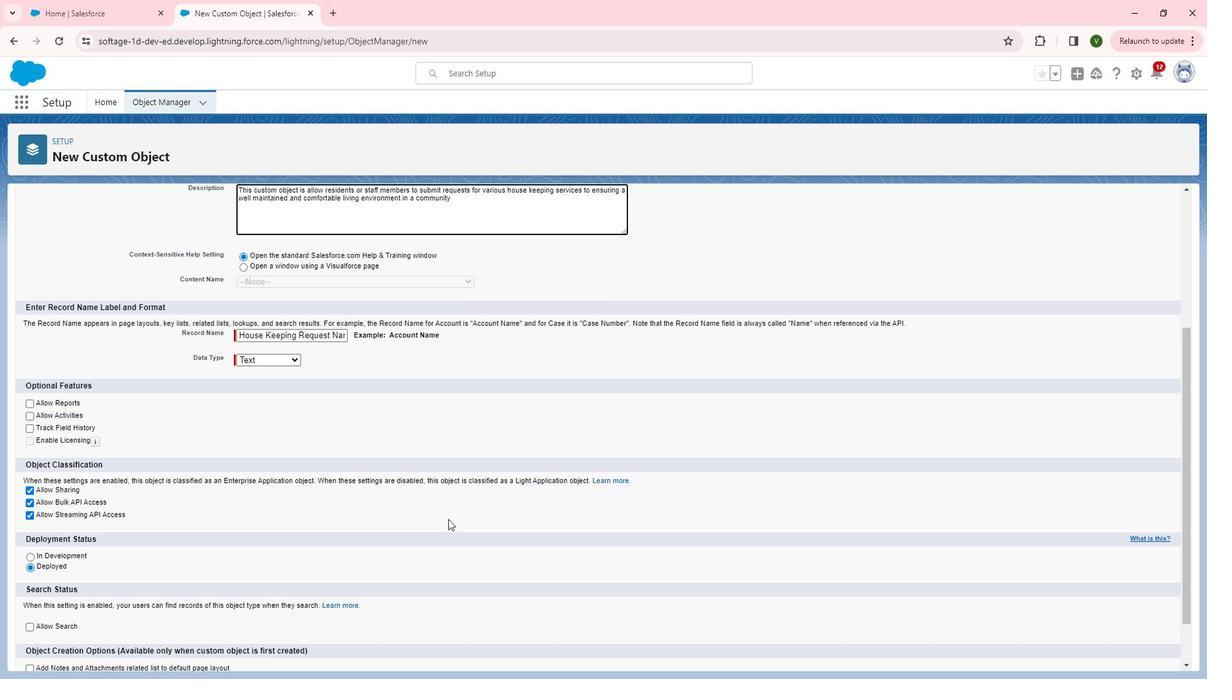 
Action: Mouse moved to (43, 347)
Screenshot: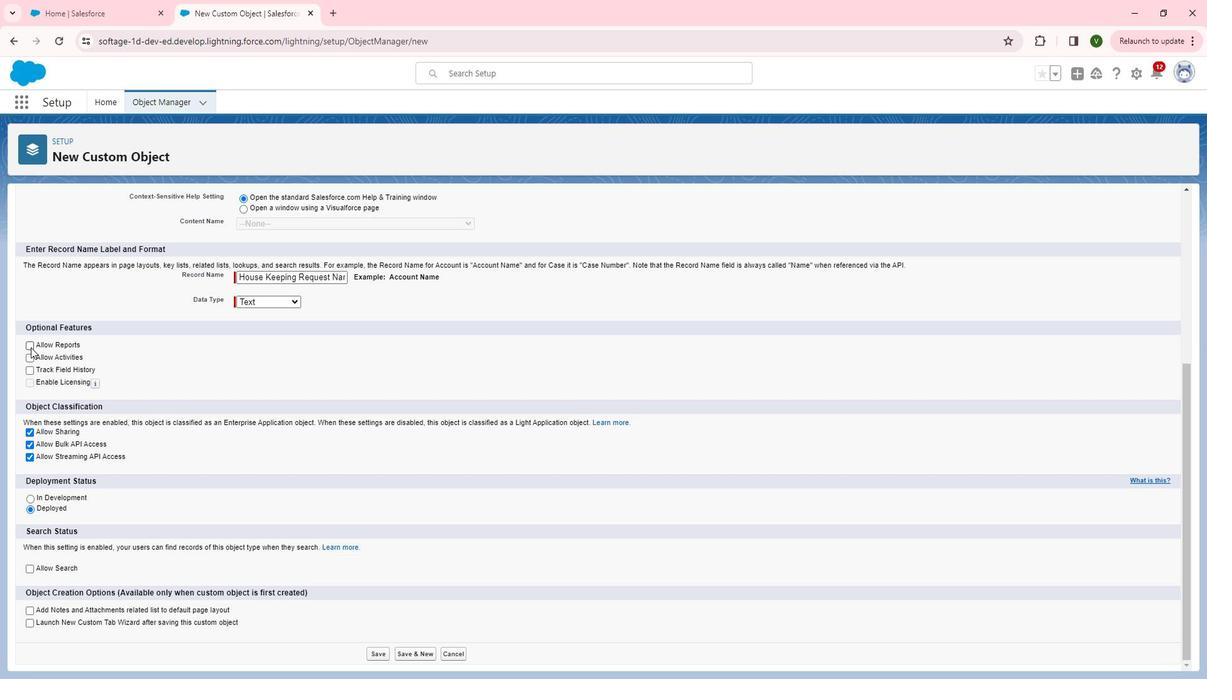 
Action: Mouse pressed left at (43, 347)
Screenshot: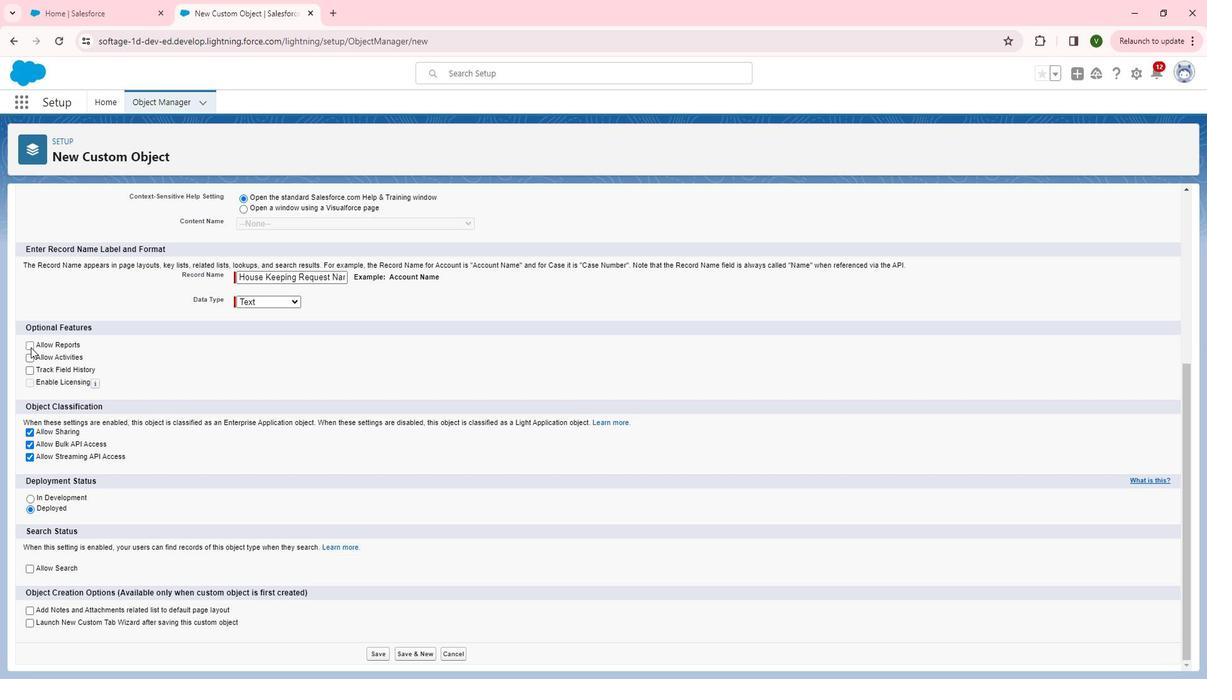 
Action: Mouse moved to (44, 359)
Screenshot: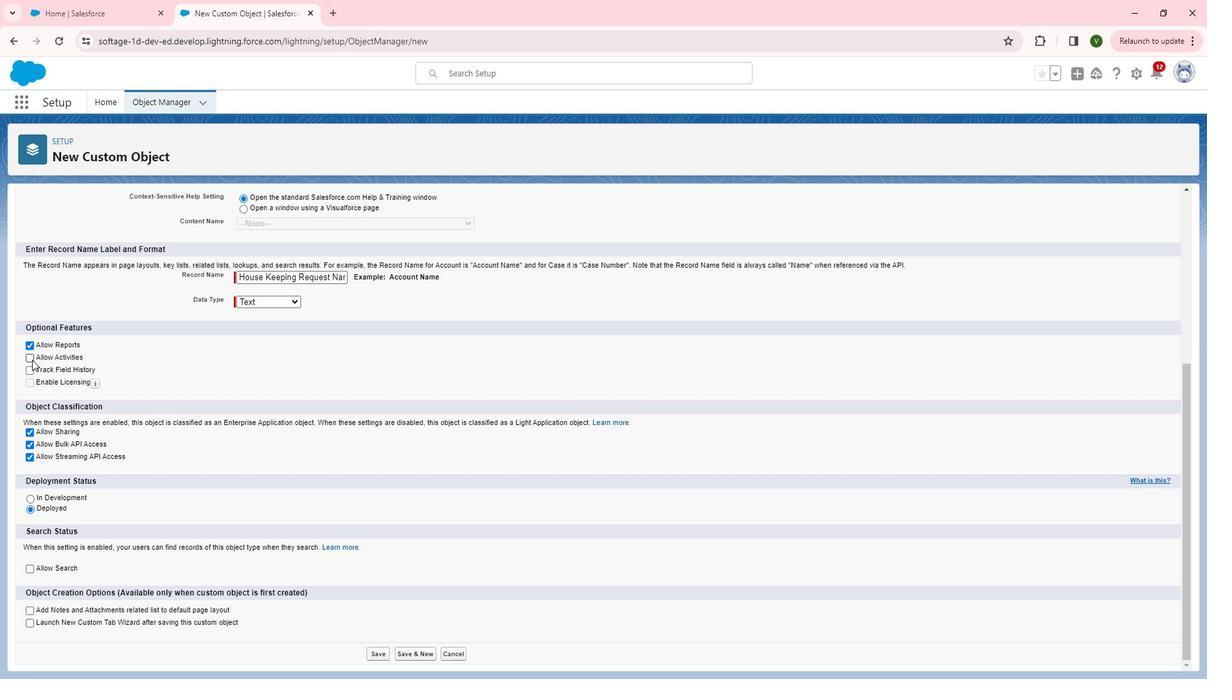 
Action: Mouse pressed left at (44, 359)
Screenshot: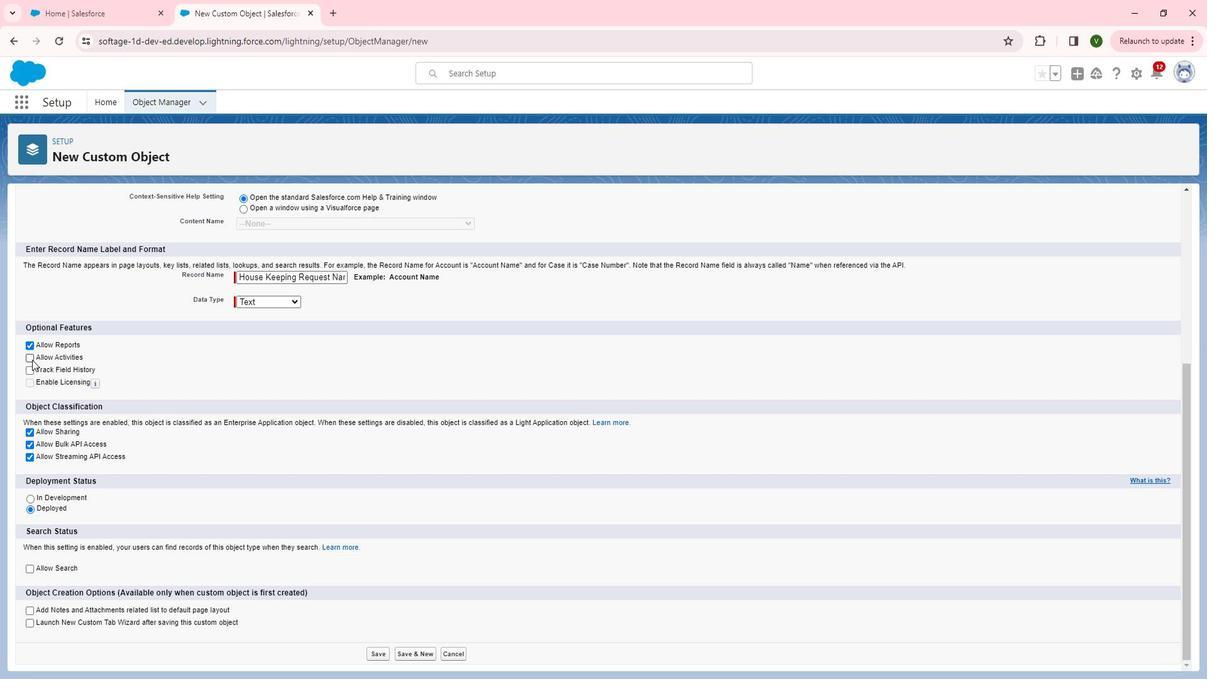 
Action: Mouse moved to (47, 366)
Screenshot: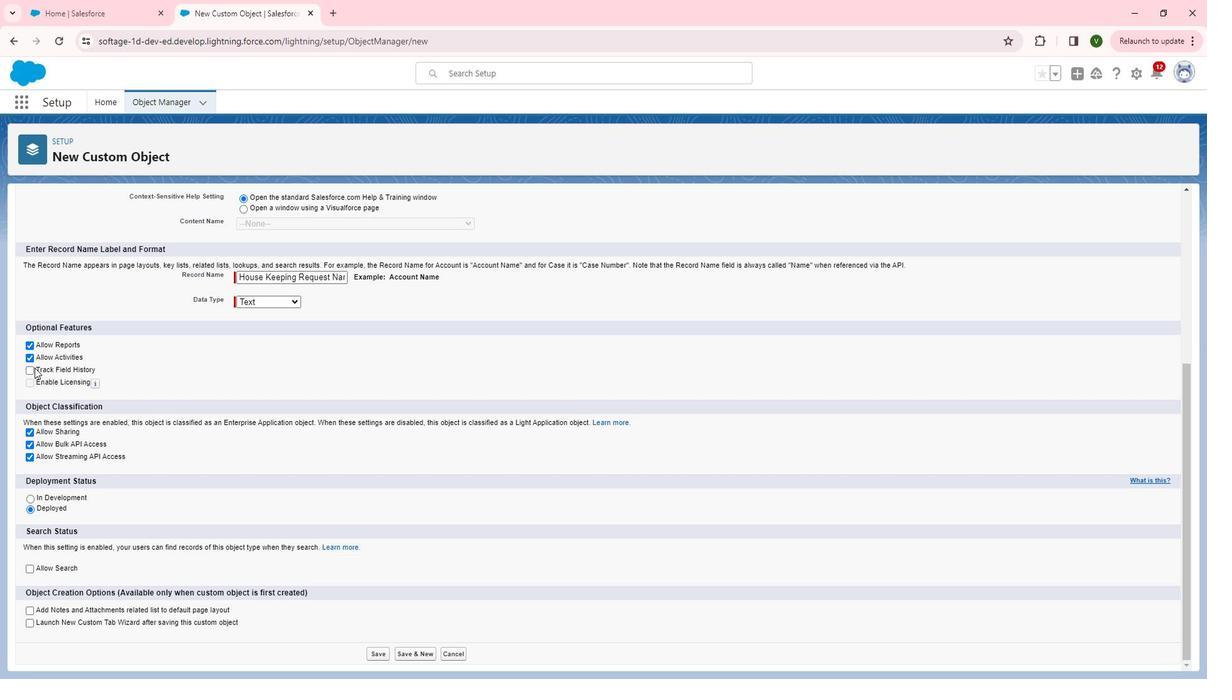 
Action: Mouse pressed left at (47, 366)
Screenshot: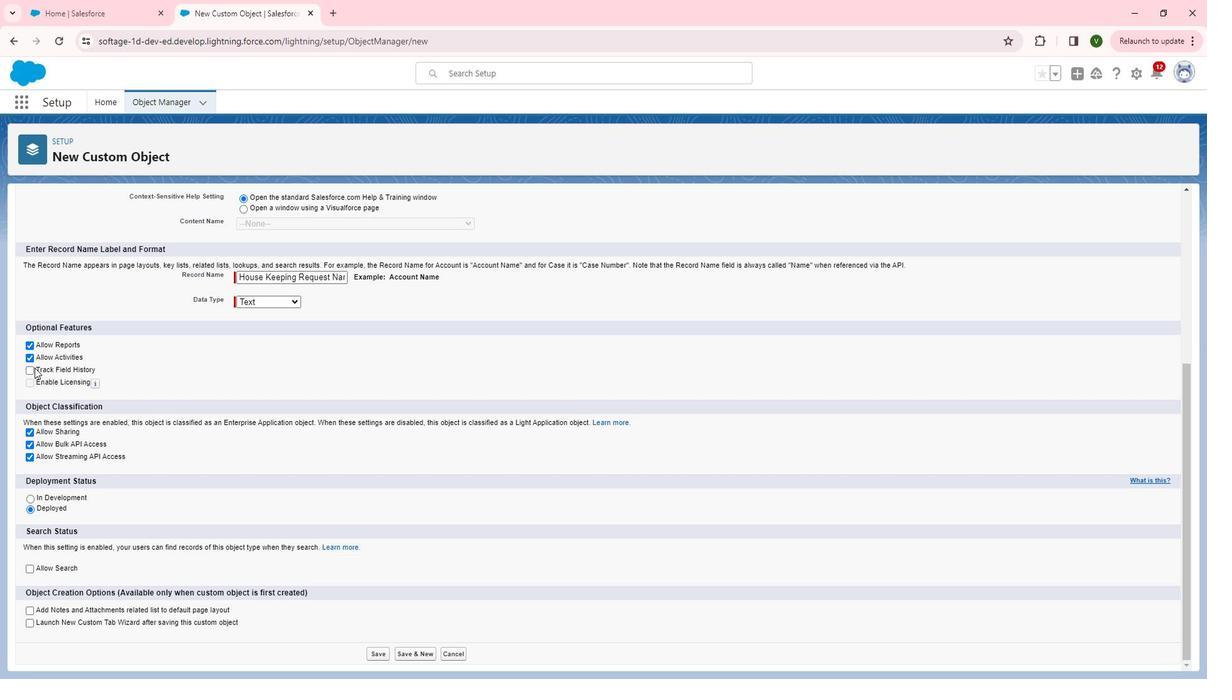 
Action: Mouse moved to (44, 371)
Screenshot: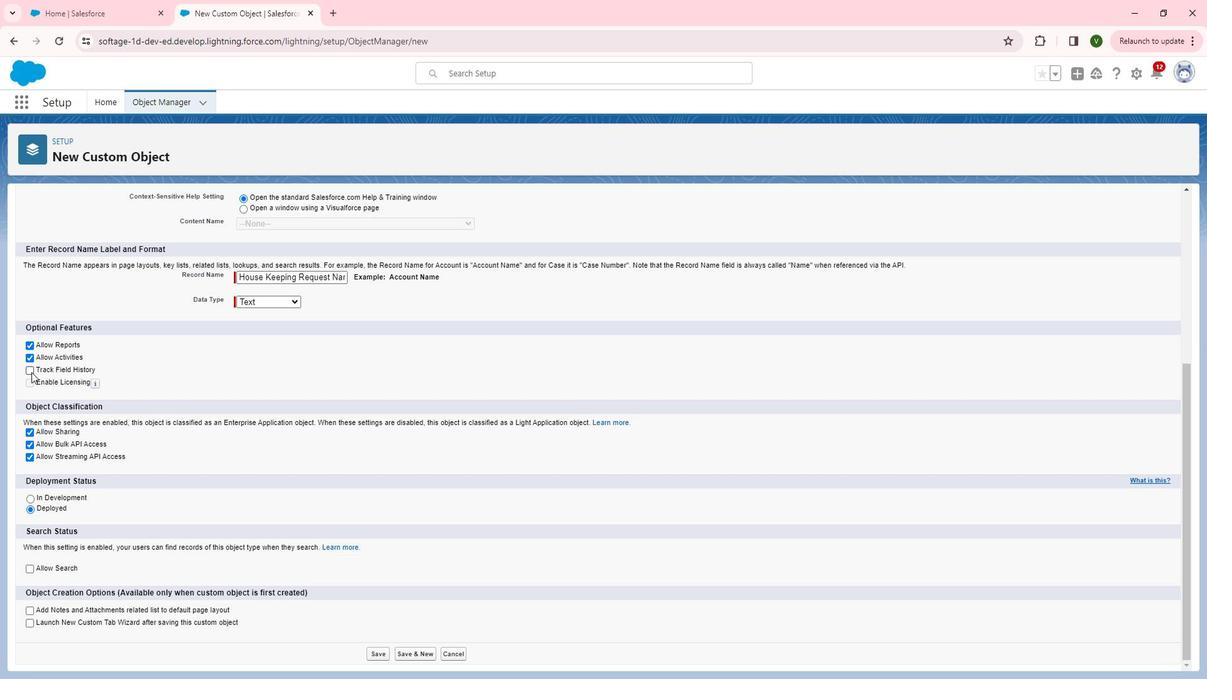 
Action: Mouse pressed left at (44, 371)
Screenshot: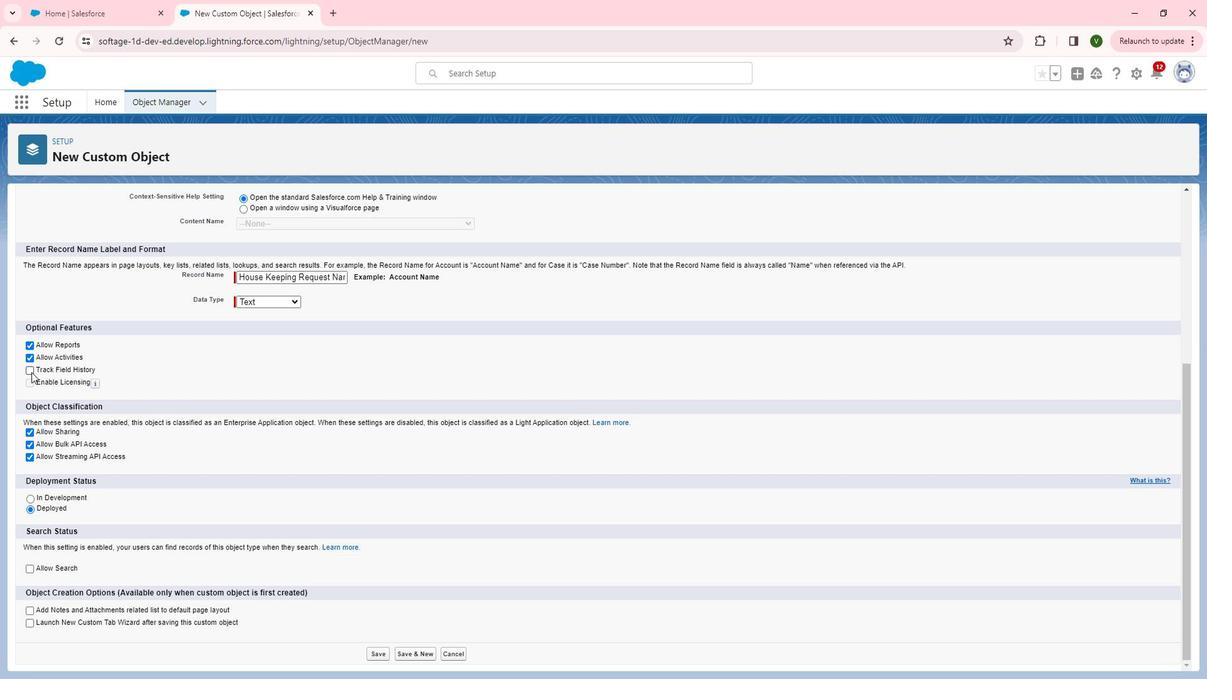 
Action: Mouse moved to (111, 382)
Screenshot: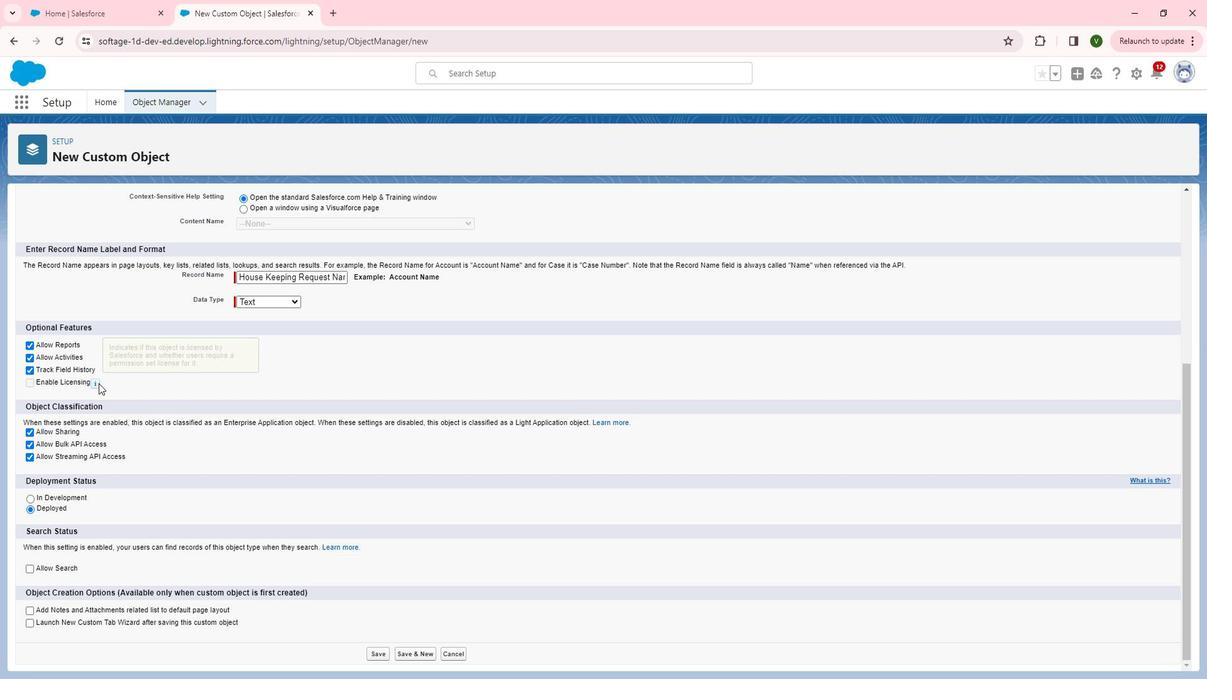 
Action: Mouse scrolled (111, 381) with delta (0, 0)
Screenshot: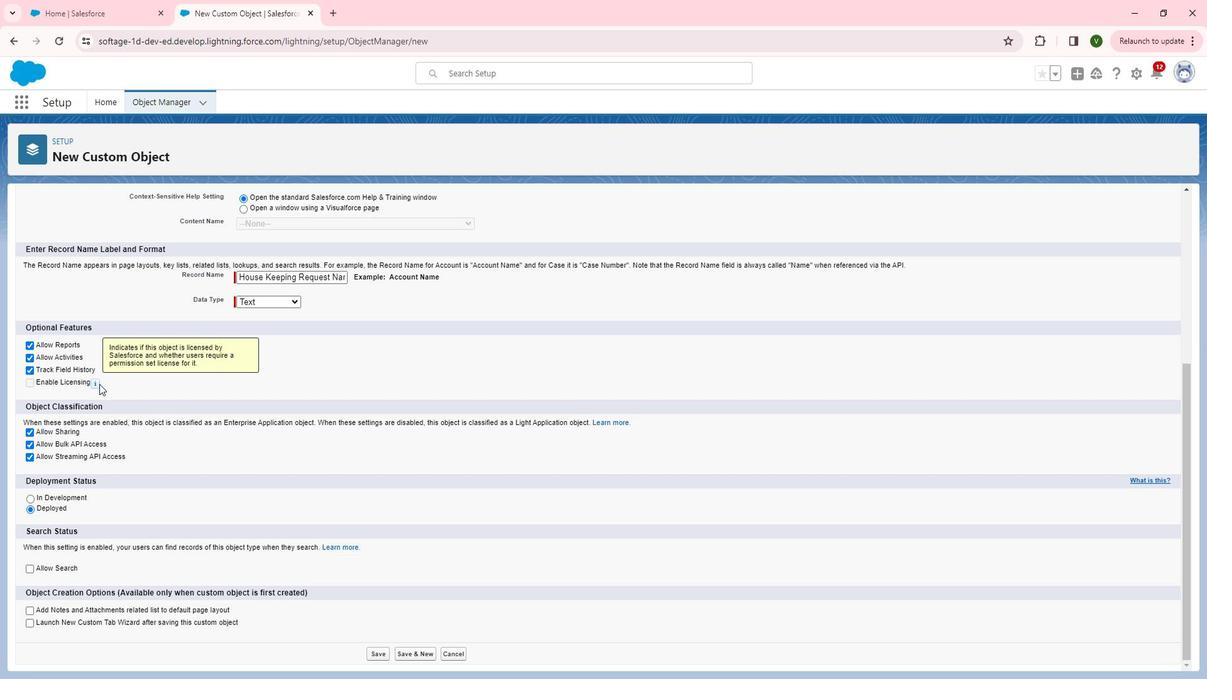 
Action: Mouse scrolled (111, 381) with delta (0, 0)
Screenshot: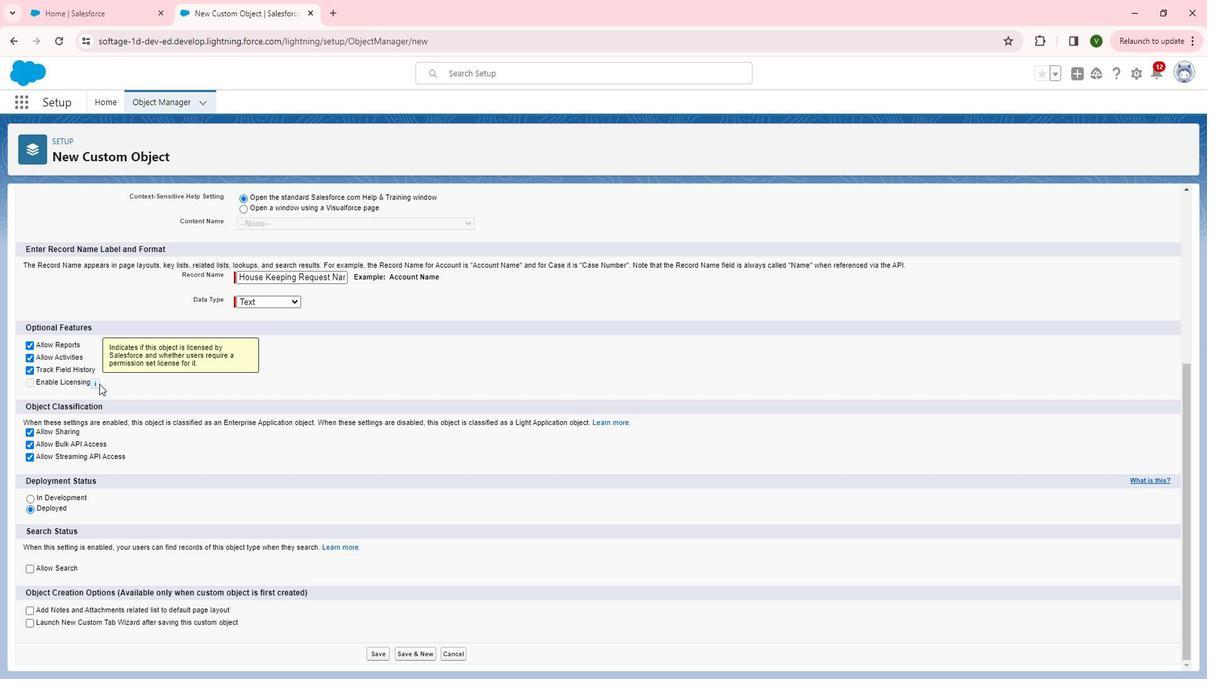 
Action: Mouse moved to (39, 561)
Screenshot: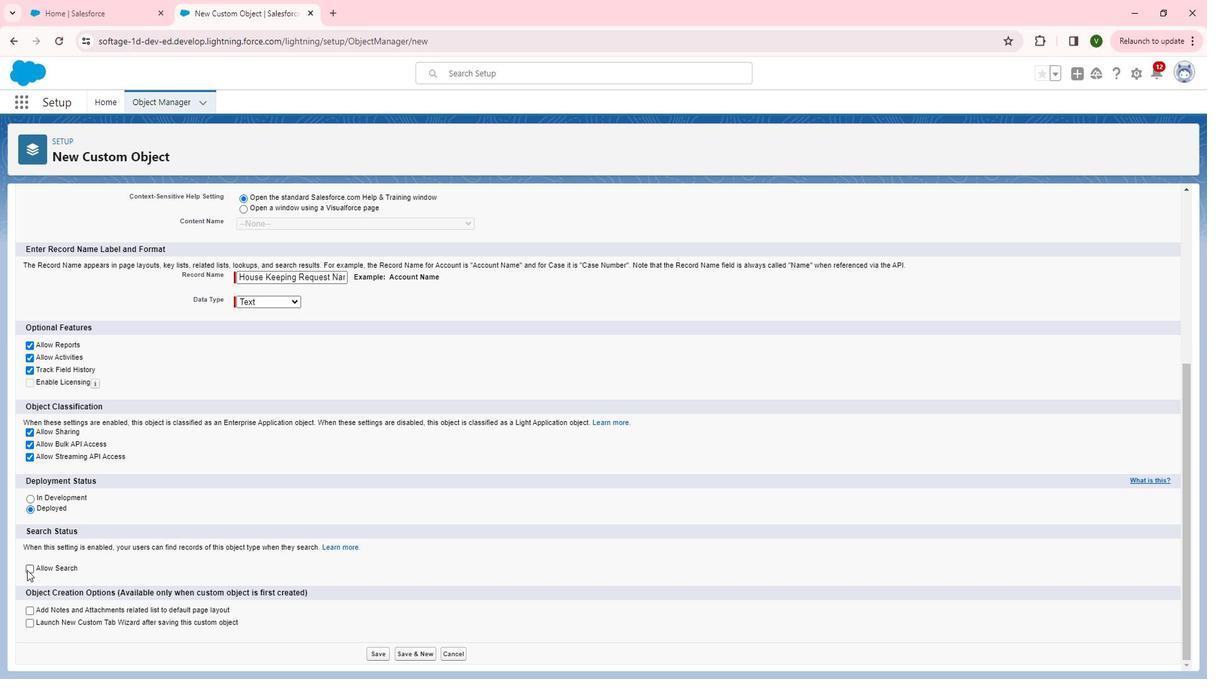 
Action: Mouse pressed left at (39, 561)
Screenshot: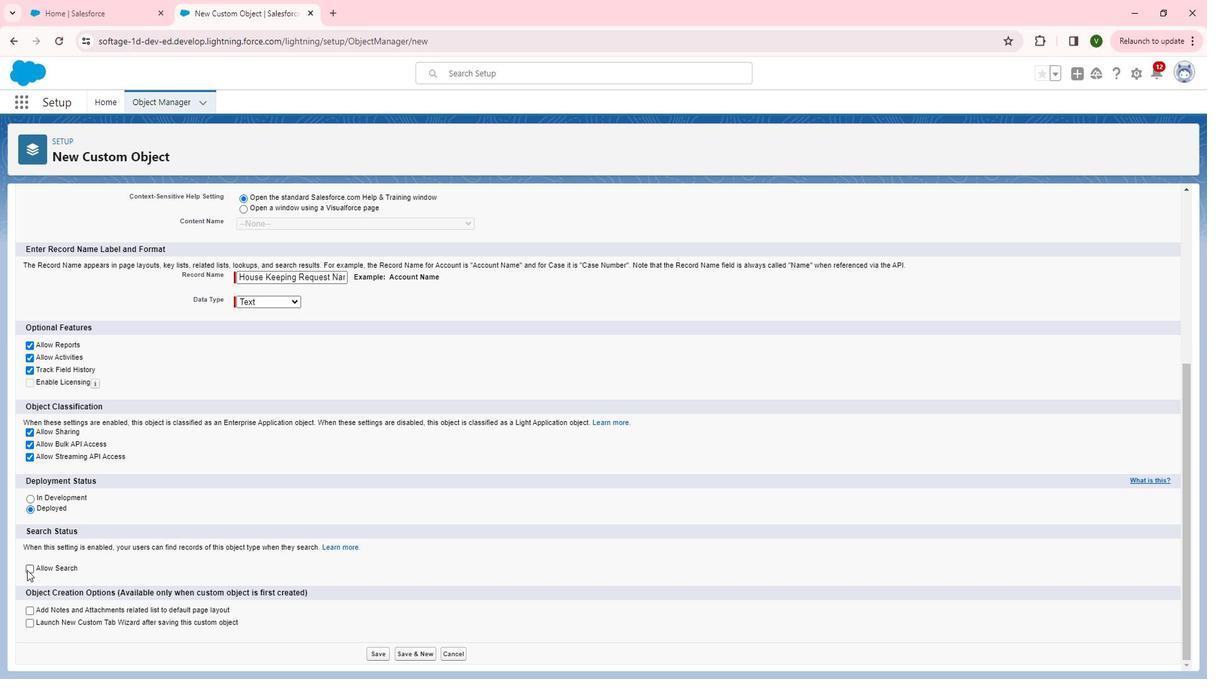 
Action: Mouse moved to (44, 598)
Screenshot: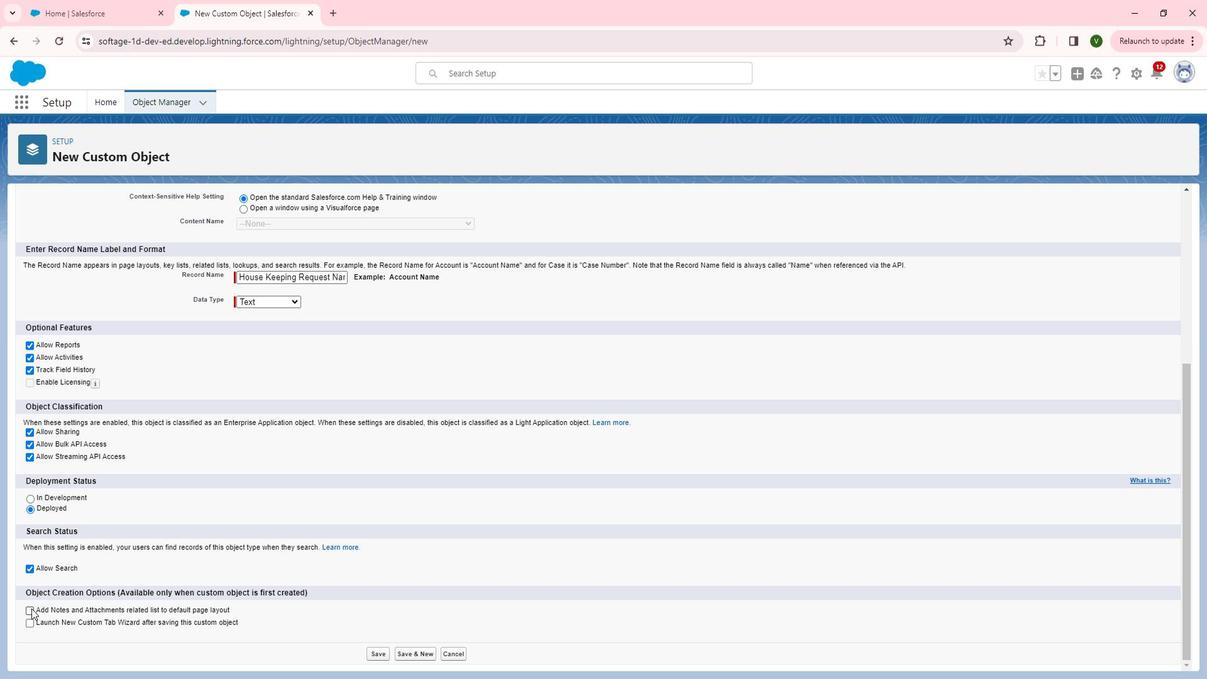 
Action: Mouse pressed left at (44, 598)
Screenshot: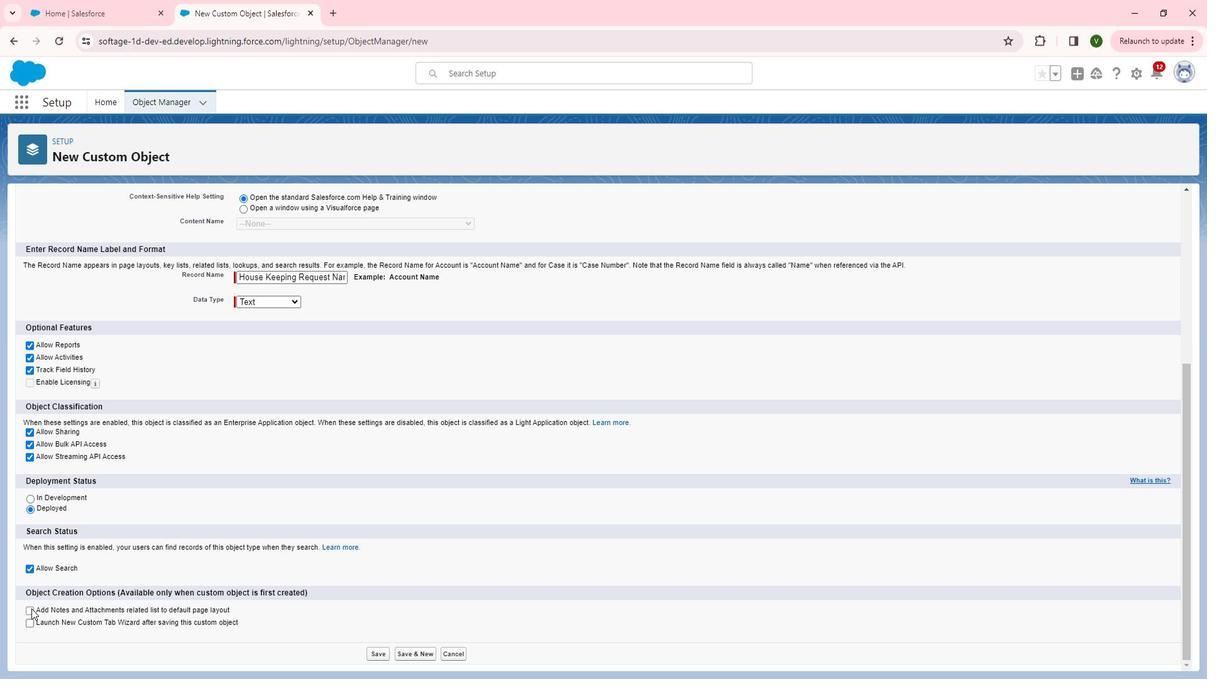 
Action: Mouse moved to (391, 643)
Screenshot: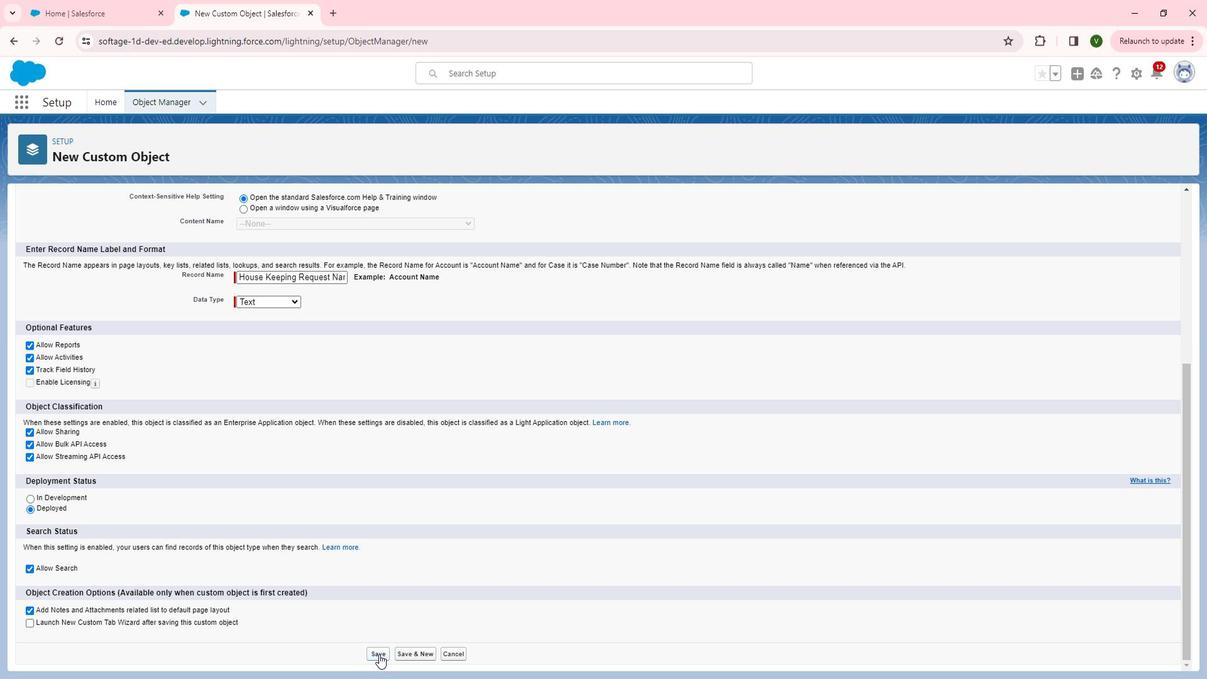 
Action: Mouse pressed left at (391, 643)
Screenshot: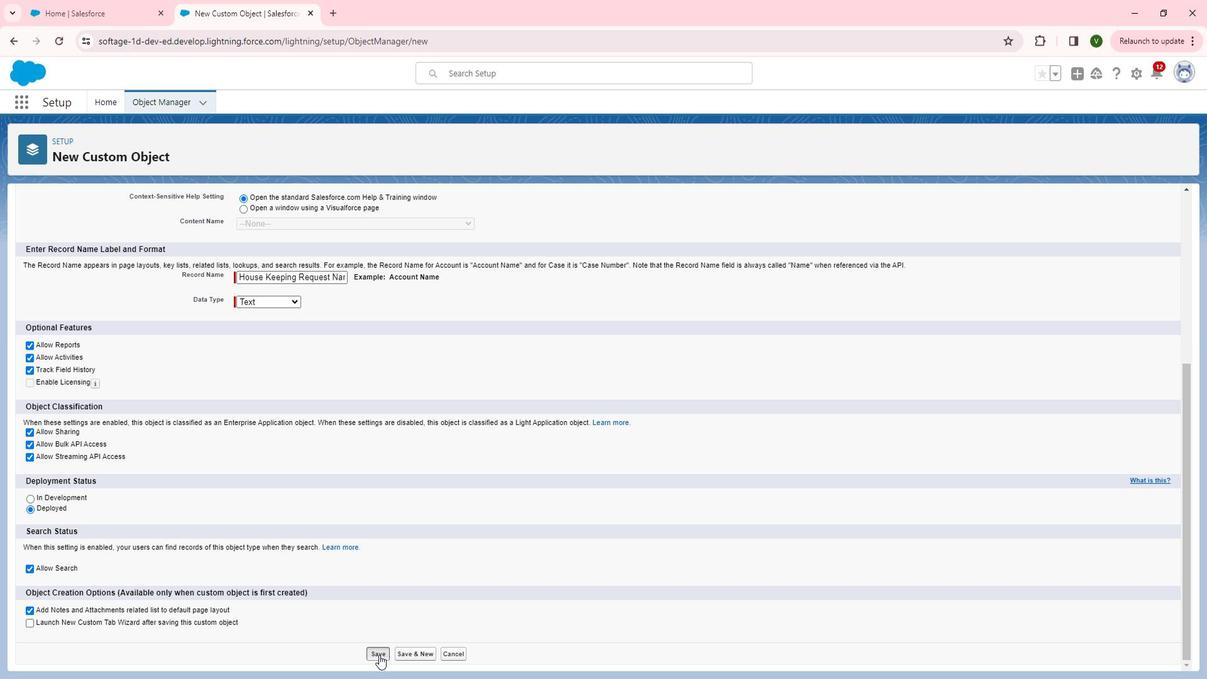 
Action: Mouse moved to (529, 491)
Screenshot: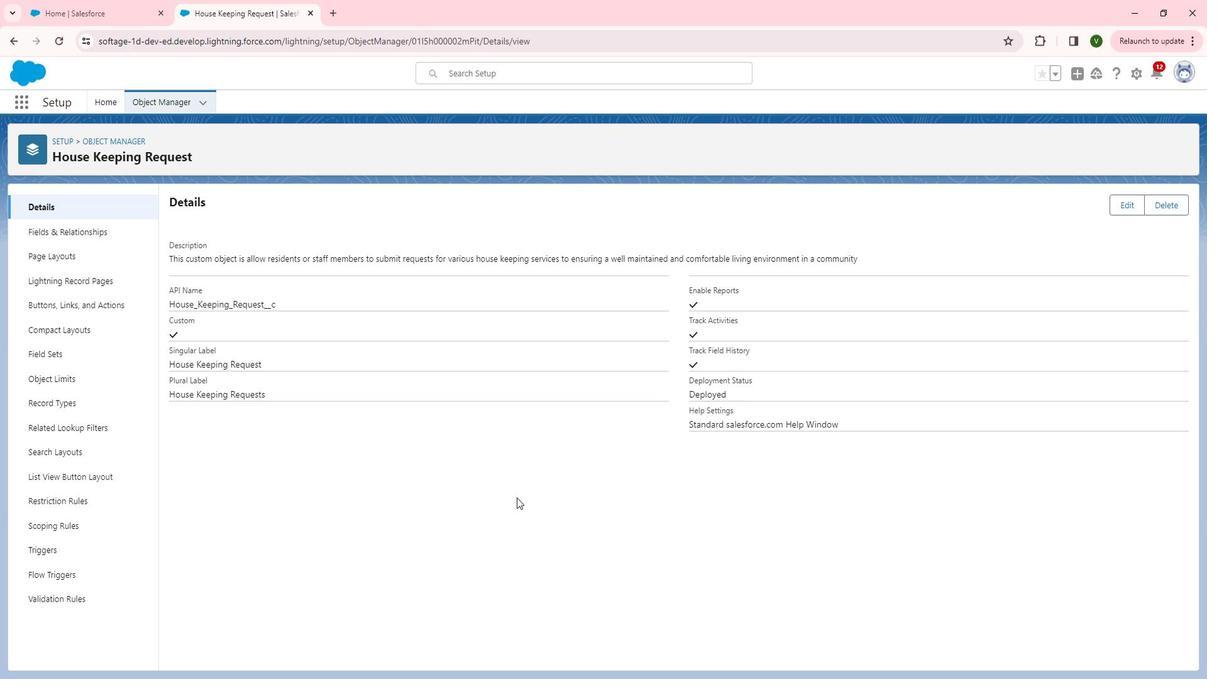 
